Task: Create a due date automation trigger when advanced on, on the monday of the week a card is due add dates starting next week at 11:00 AM.
Action: Mouse moved to (1356, 106)
Screenshot: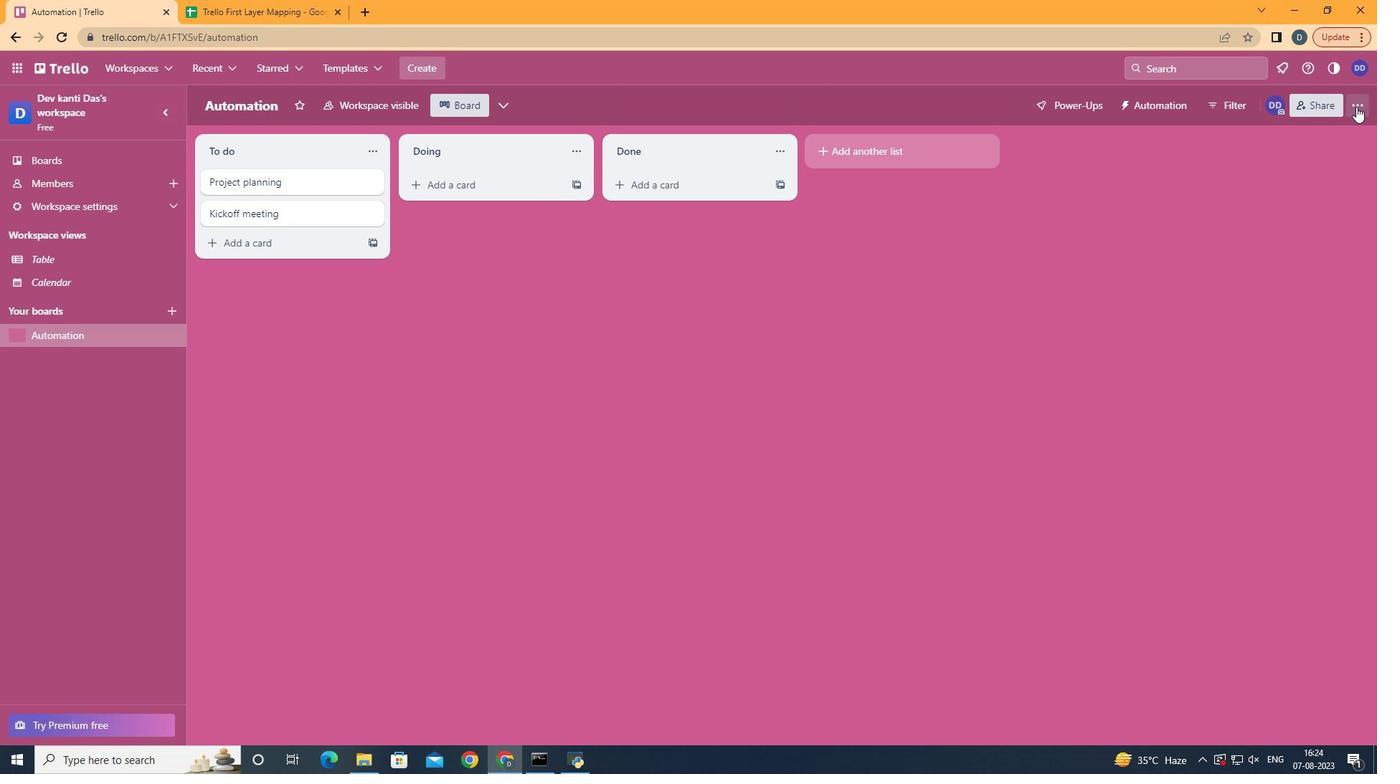 
Action: Mouse pressed left at (1356, 106)
Screenshot: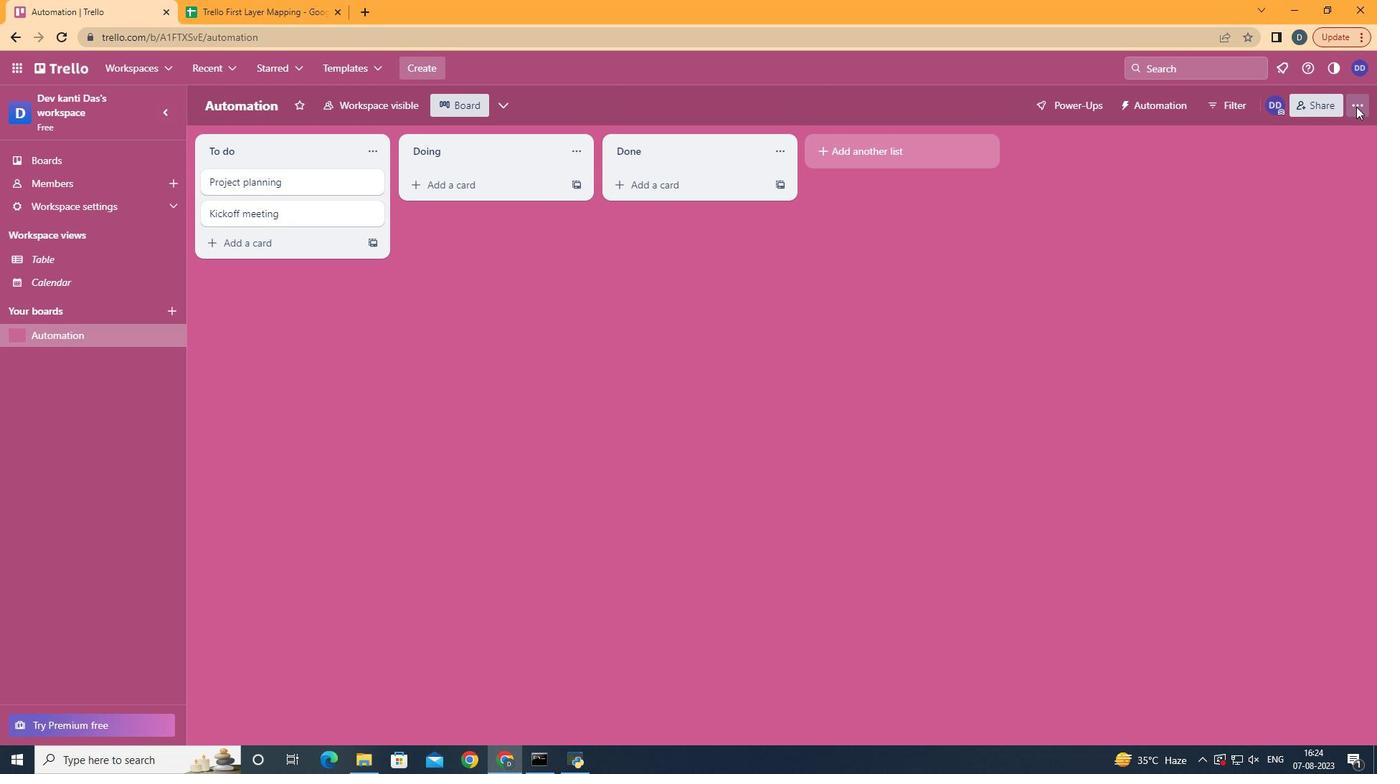 
Action: Mouse moved to (1272, 294)
Screenshot: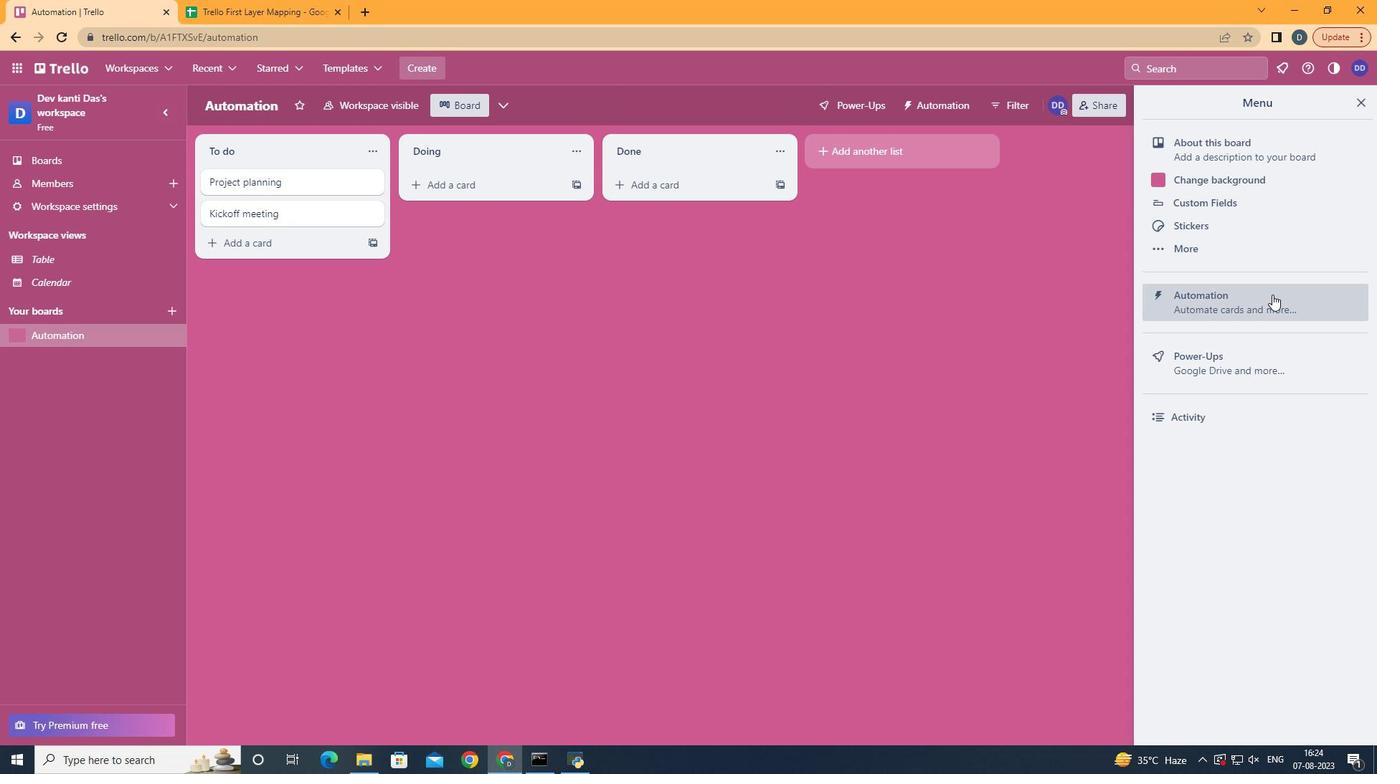 
Action: Mouse pressed left at (1272, 294)
Screenshot: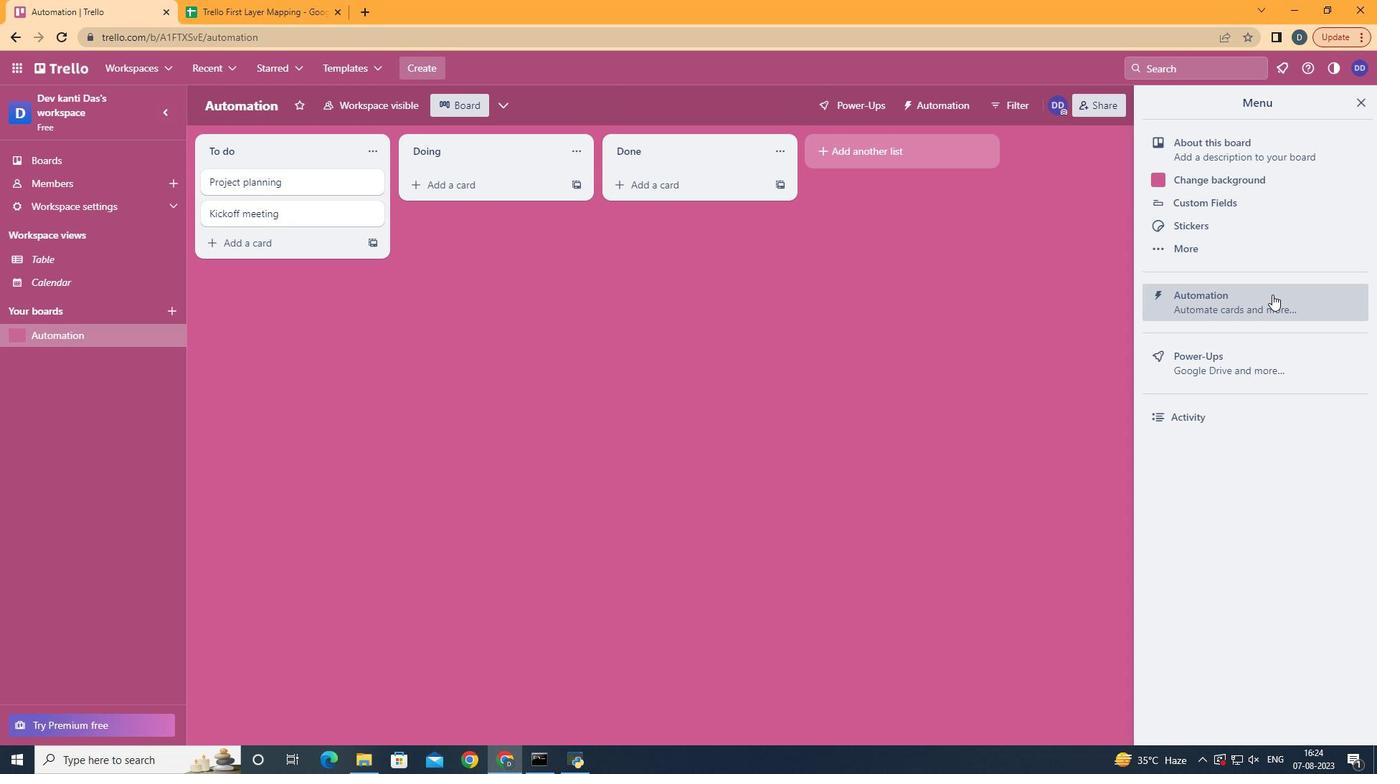 
Action: Mouse moved to (298, 289)
Screenshot: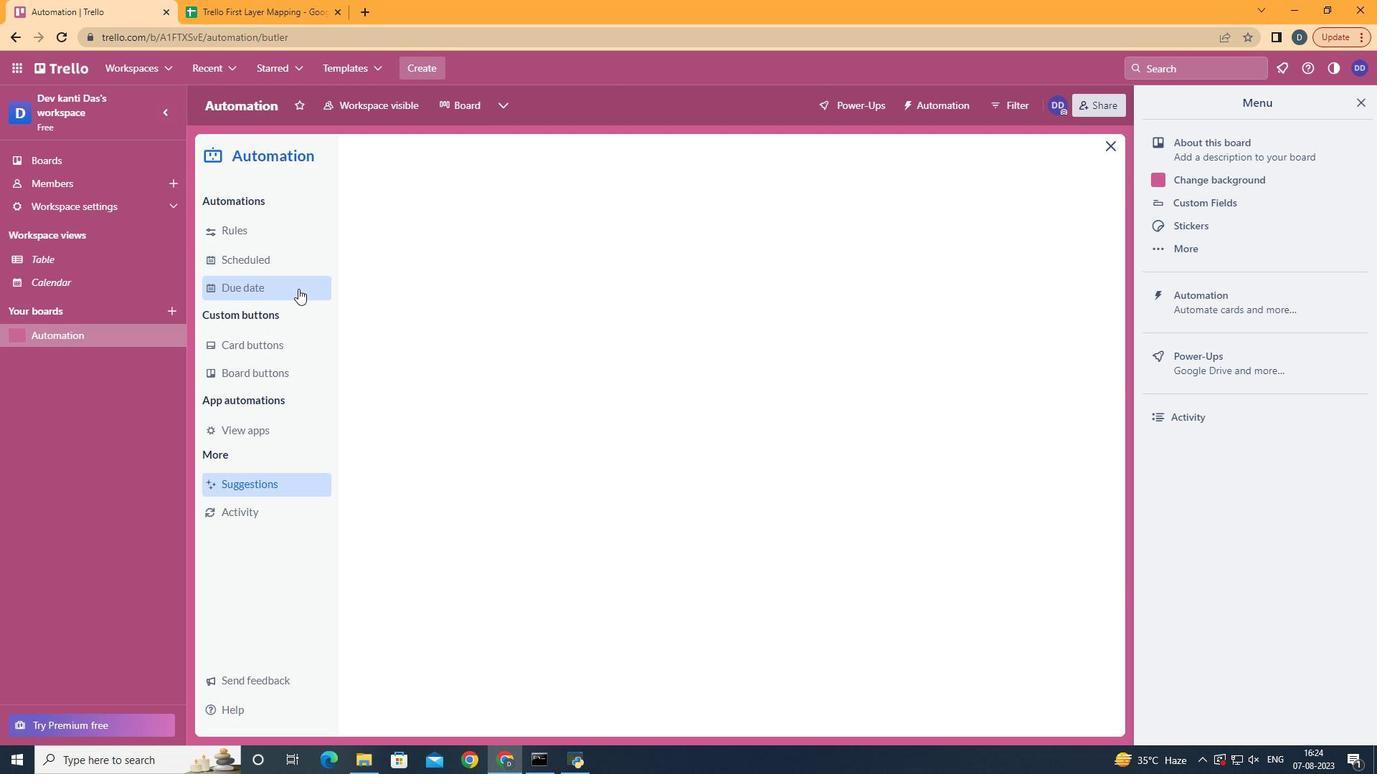 
Action: Mouse pressed left at (298, 289)
Screenshot: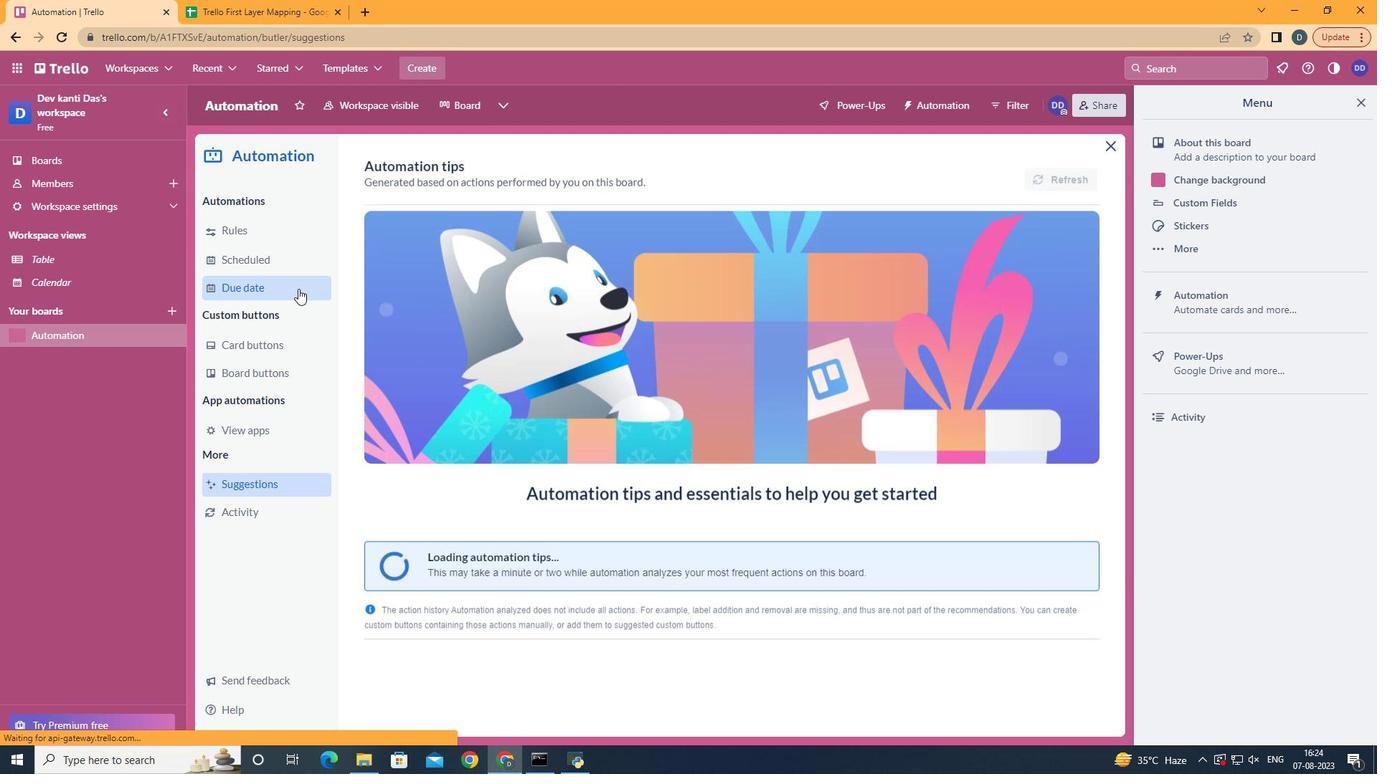 
Action: Mouse moved to (1010, 172)
Screenshot: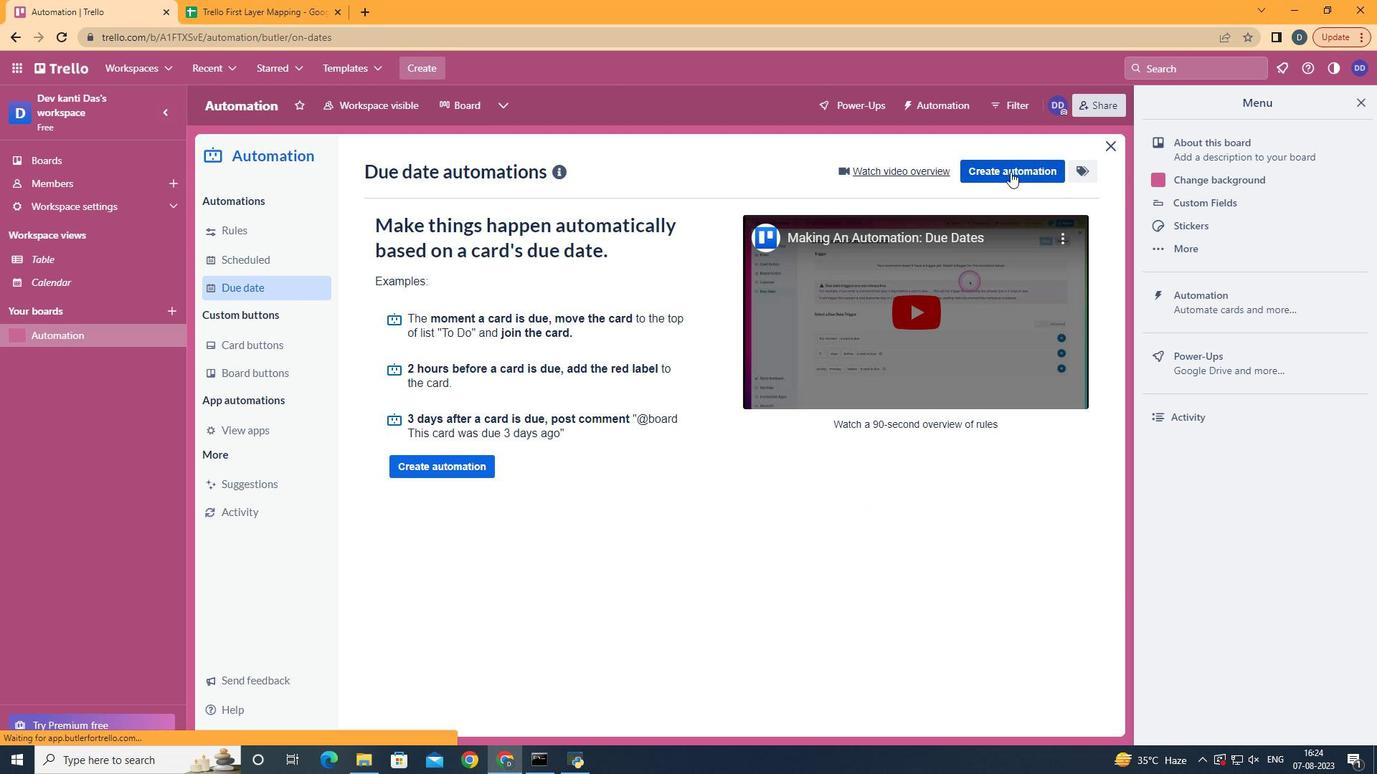
Action: Mouse pressed left at (1010, 172)
Screenshot: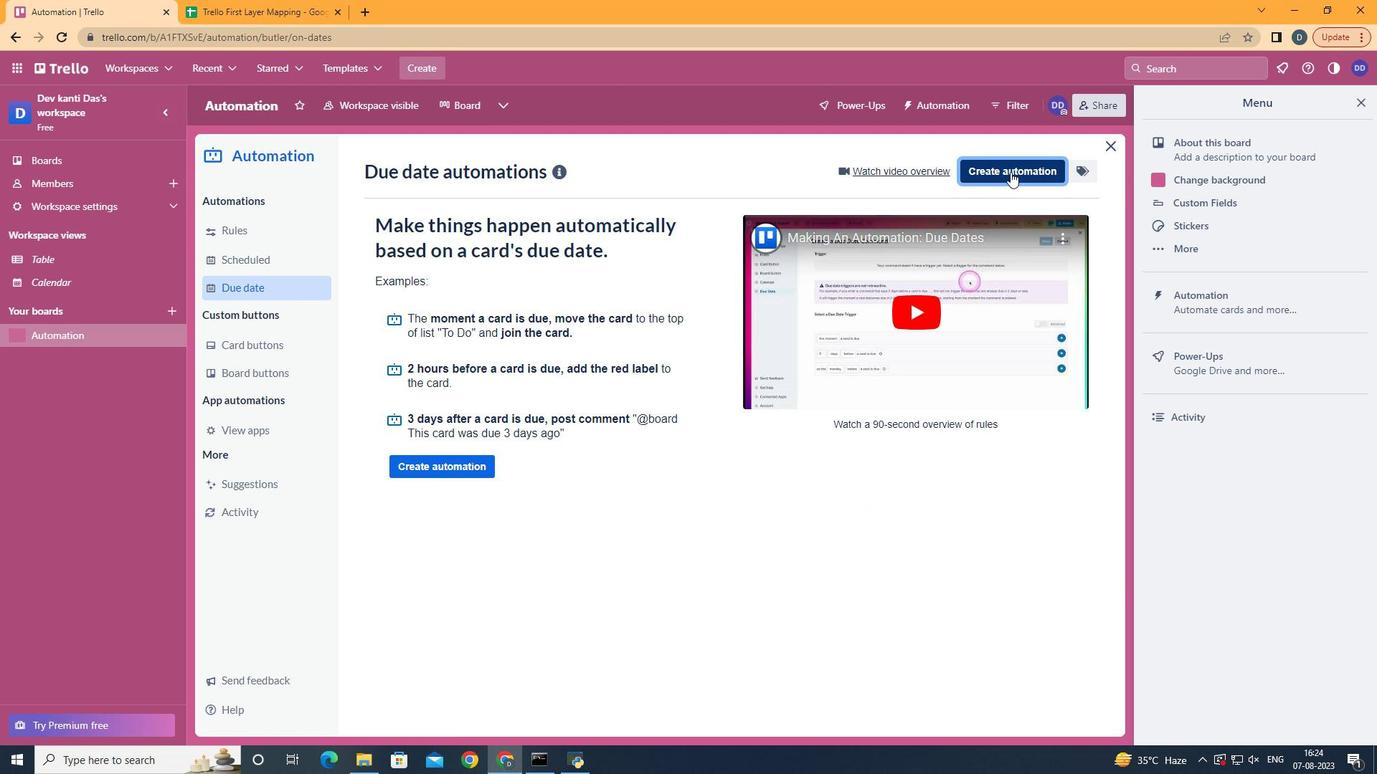 
Action: Mouse moved to (771, 317)
Screenshot: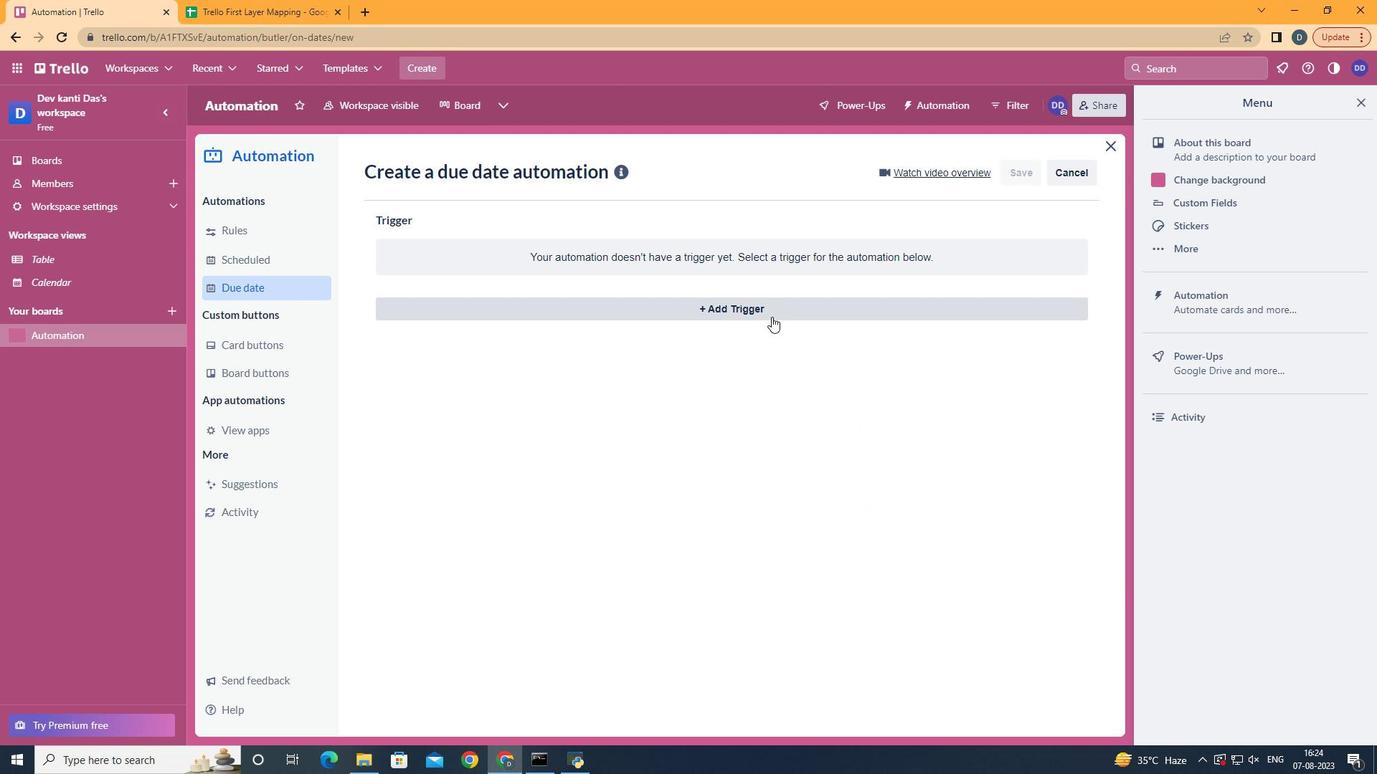 
Action: Mouse pressed left at (771, 317)
Screenshot: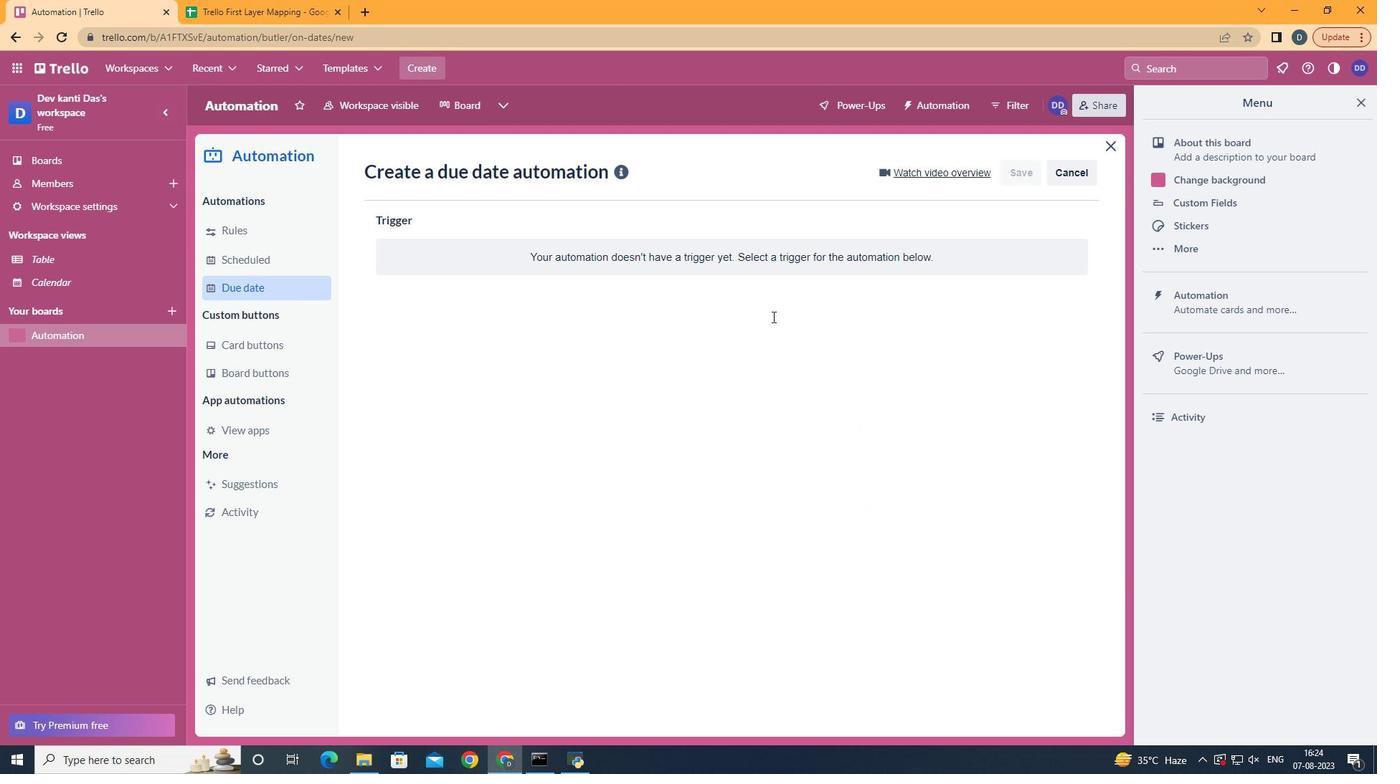 
Action: Mouse moved to (490, 369)
Screenshot: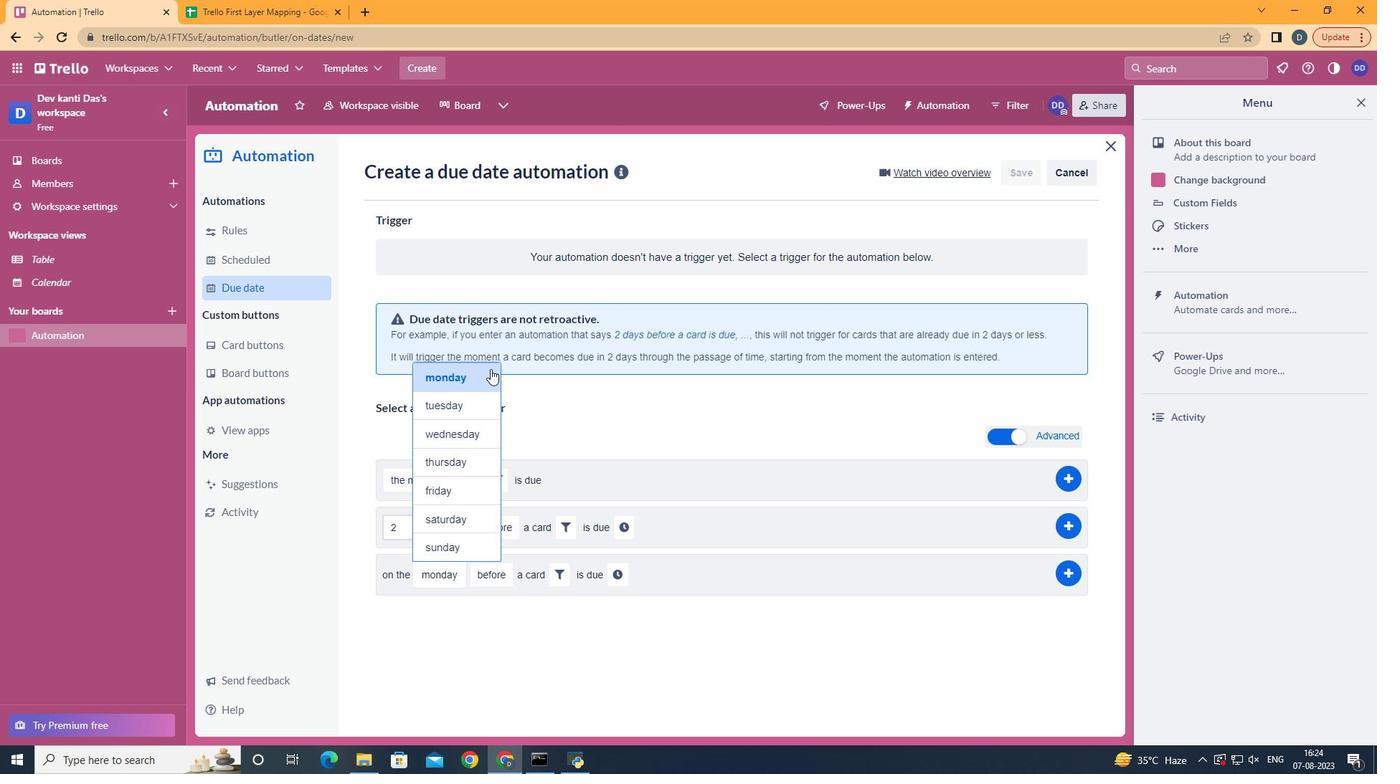 
Action: Mouse pressed left at (490, 369)
Screenshot: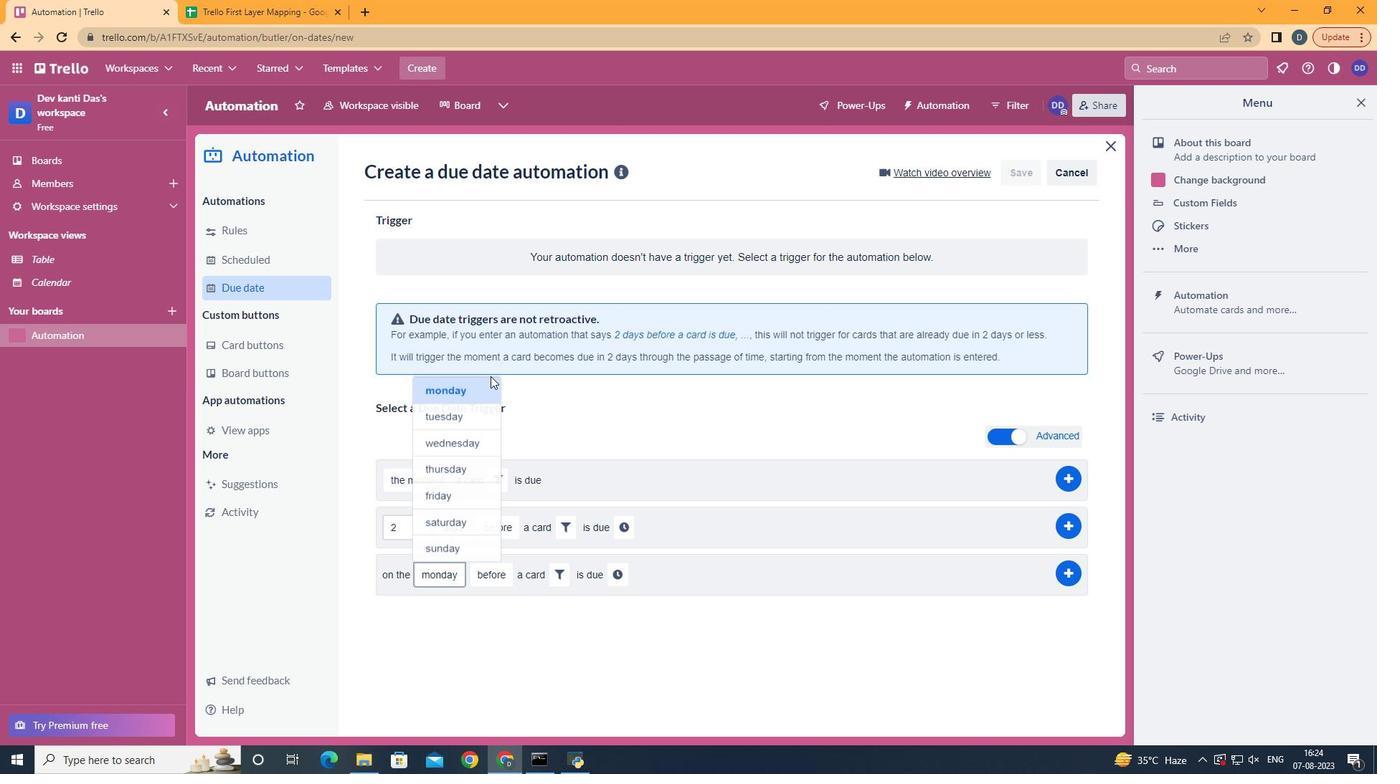 
Action: Mouse moved to (513, 659)
Screenshot: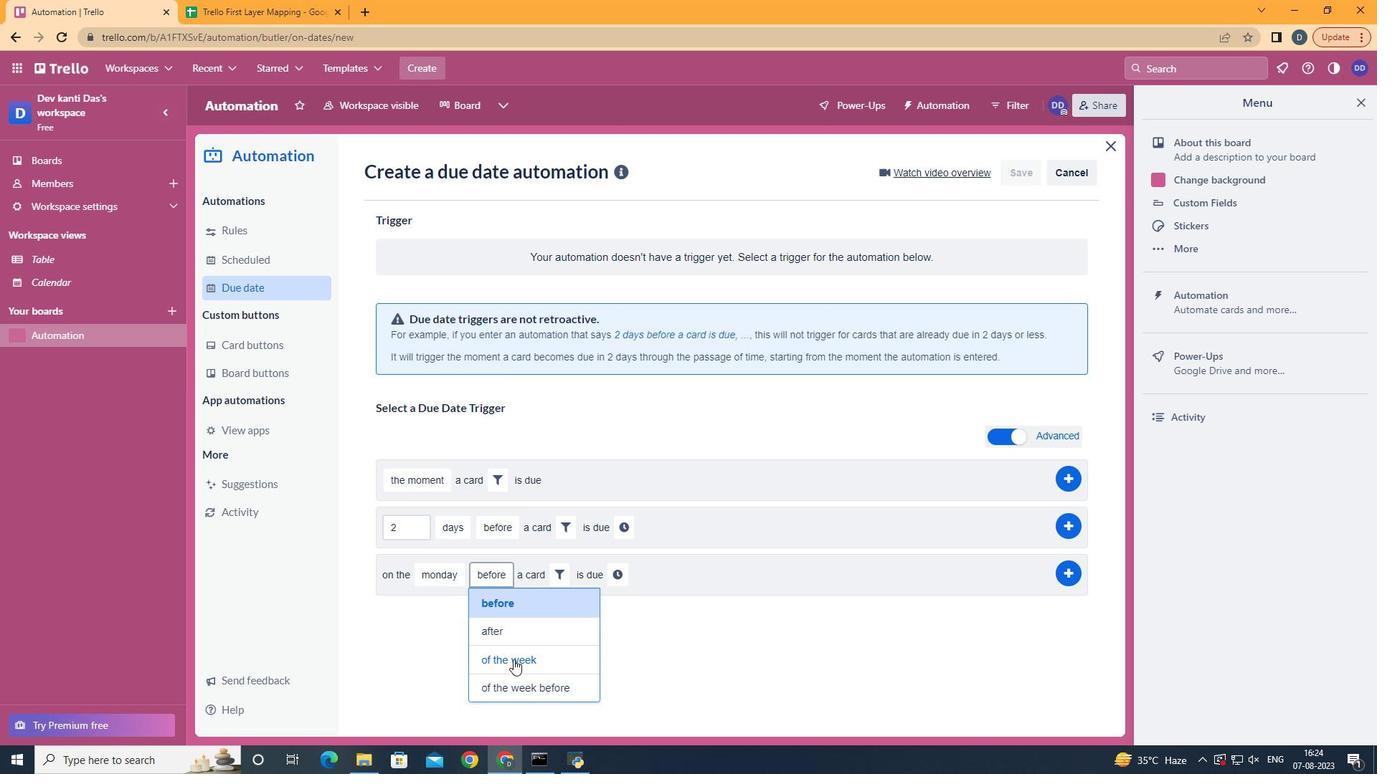 
Action: Mouse pressed left at (513, 659)
Screenshot: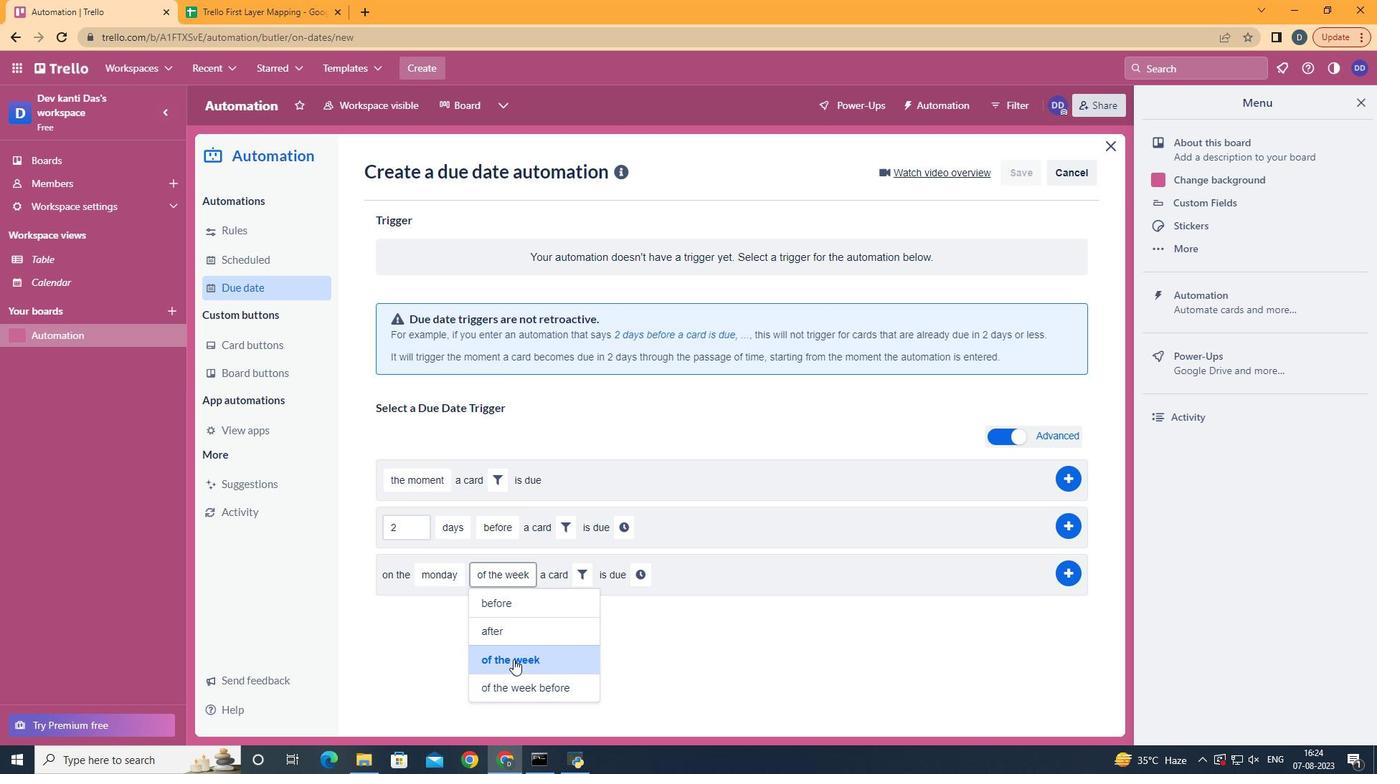 
Action: Mouse moved to (575, 568)
Screenshot: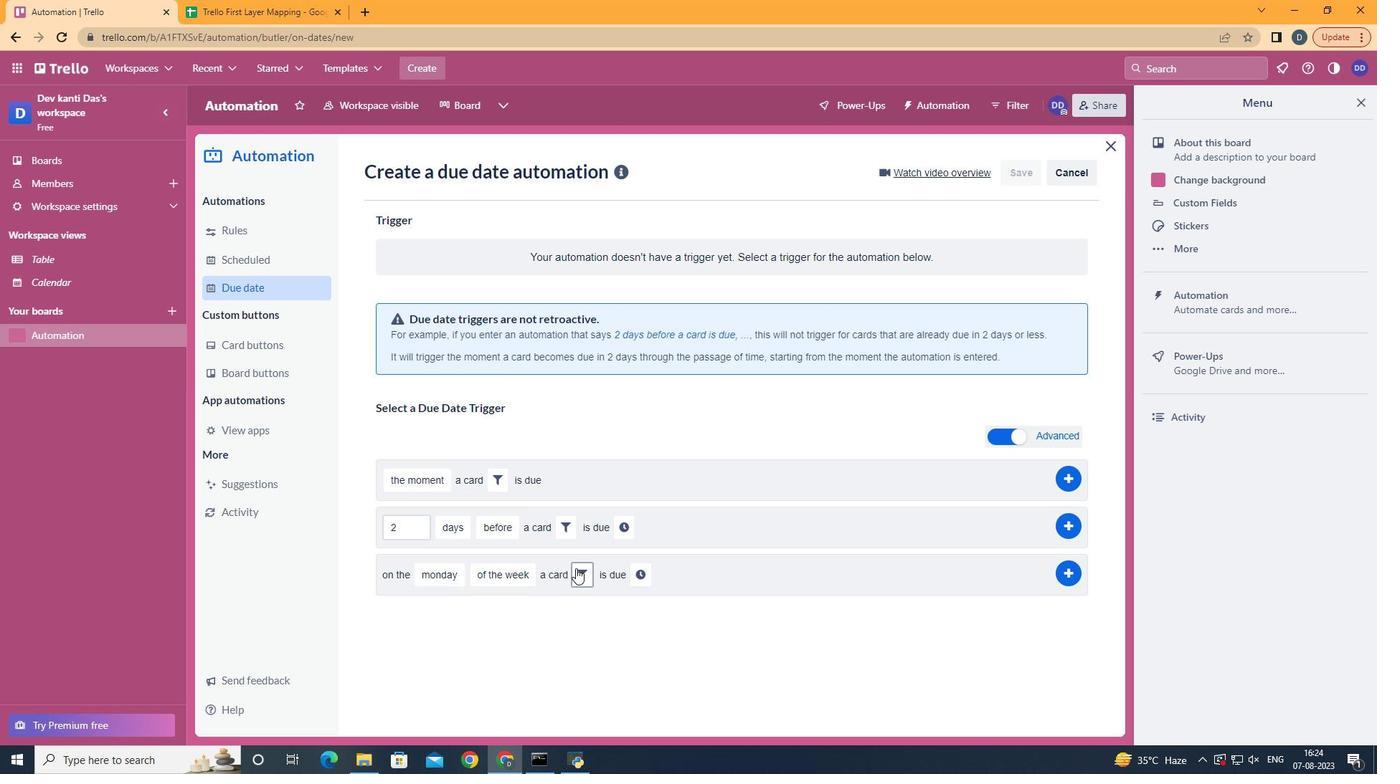 
Action: Mouse pressed left at (575, 568)
Screenshot: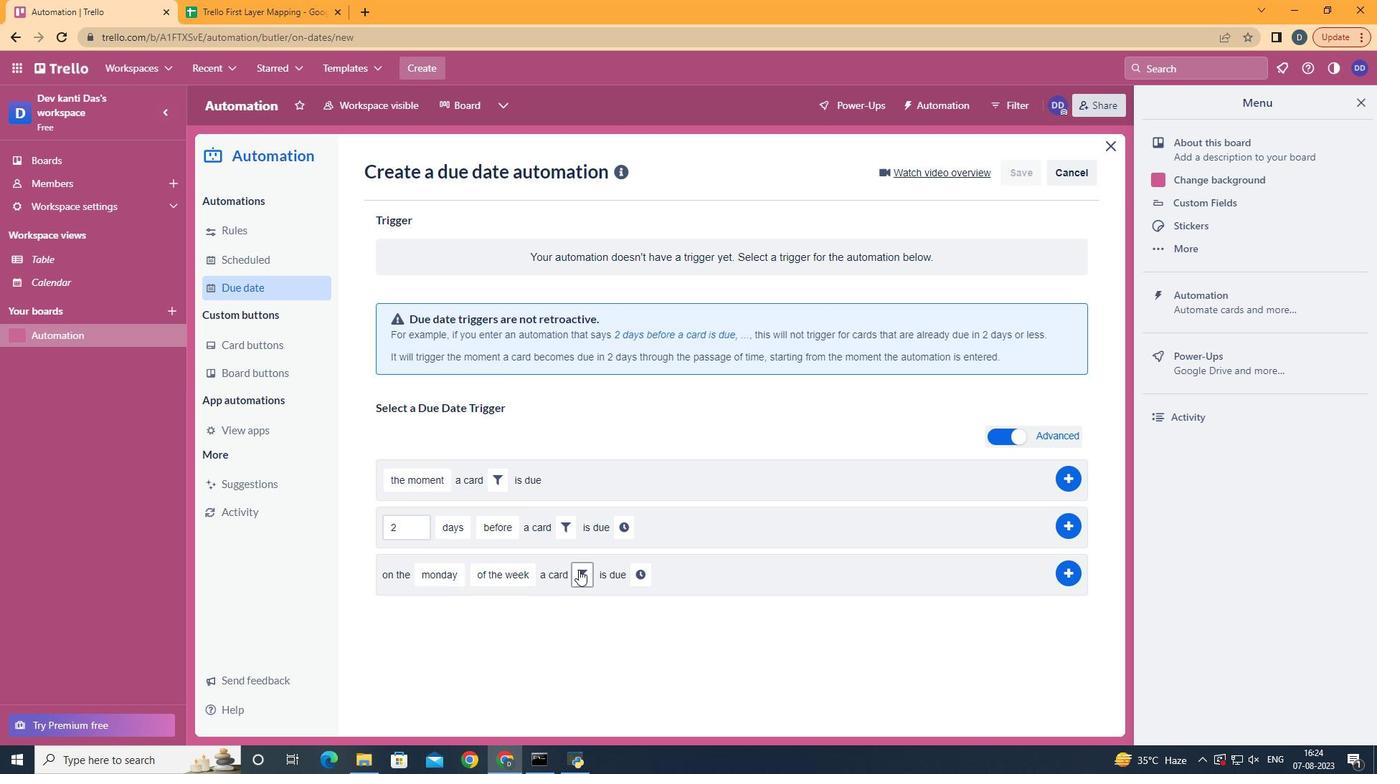 
Action: Mouse moved to (659, 621)
Screenshot: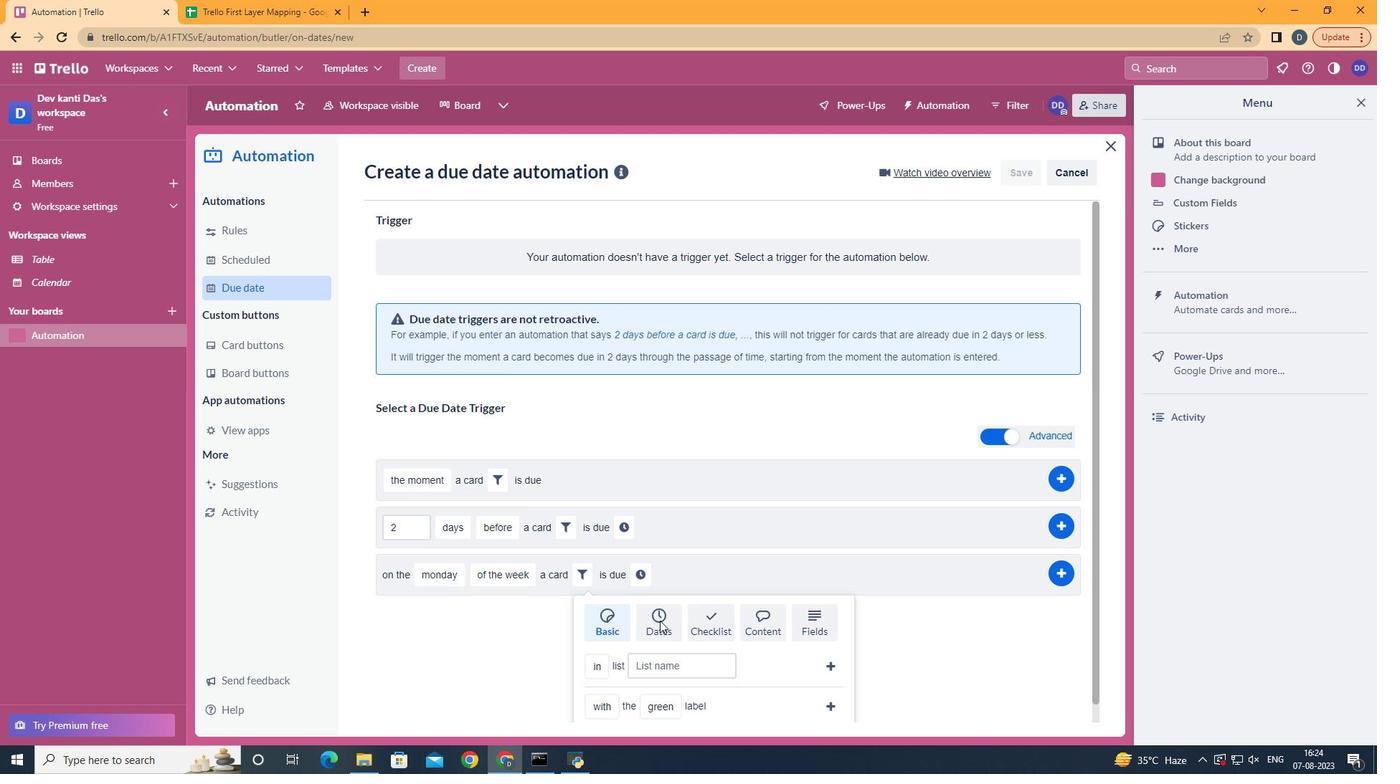 
Action: Mouse pressed left at (659, 621)
Screenshot: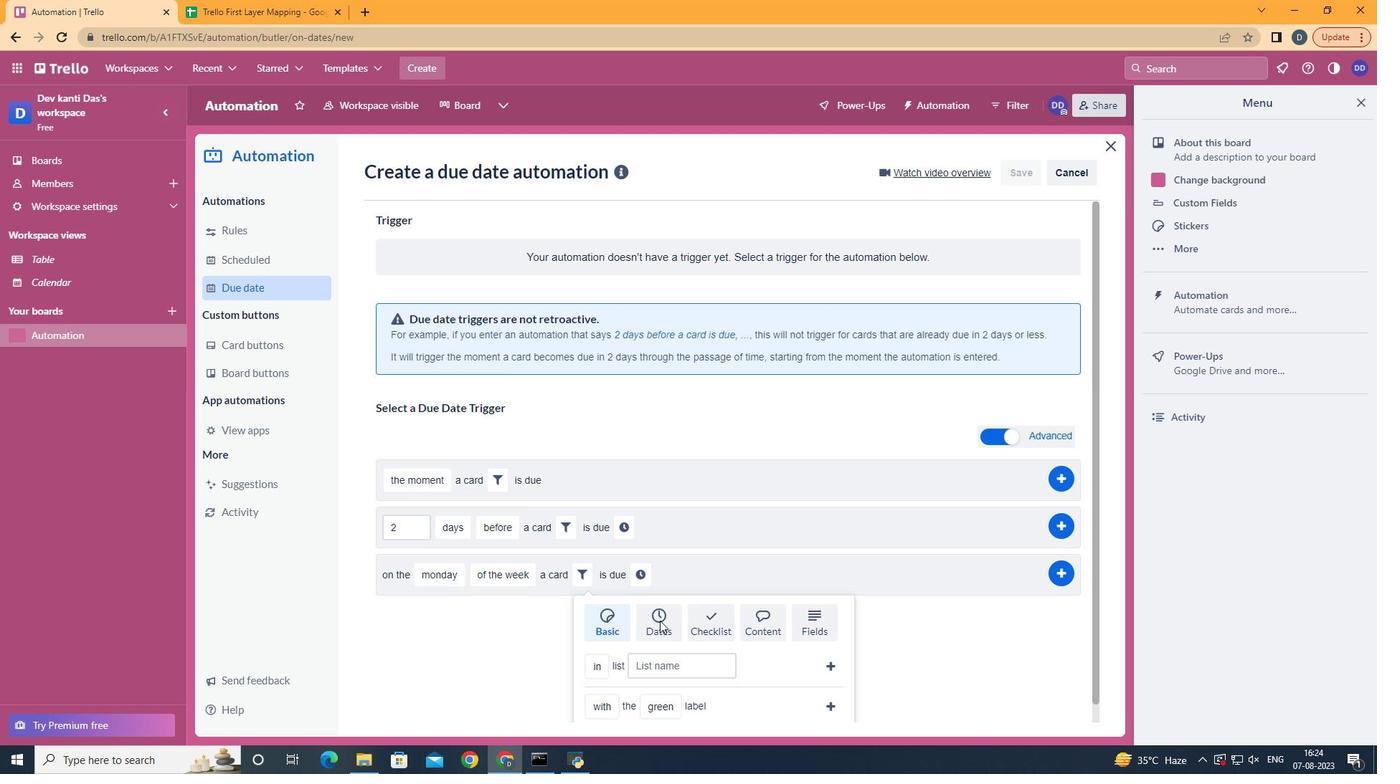 
Action: Mouse scrolled (659, 620) with delta (0, 0)
Screenshot: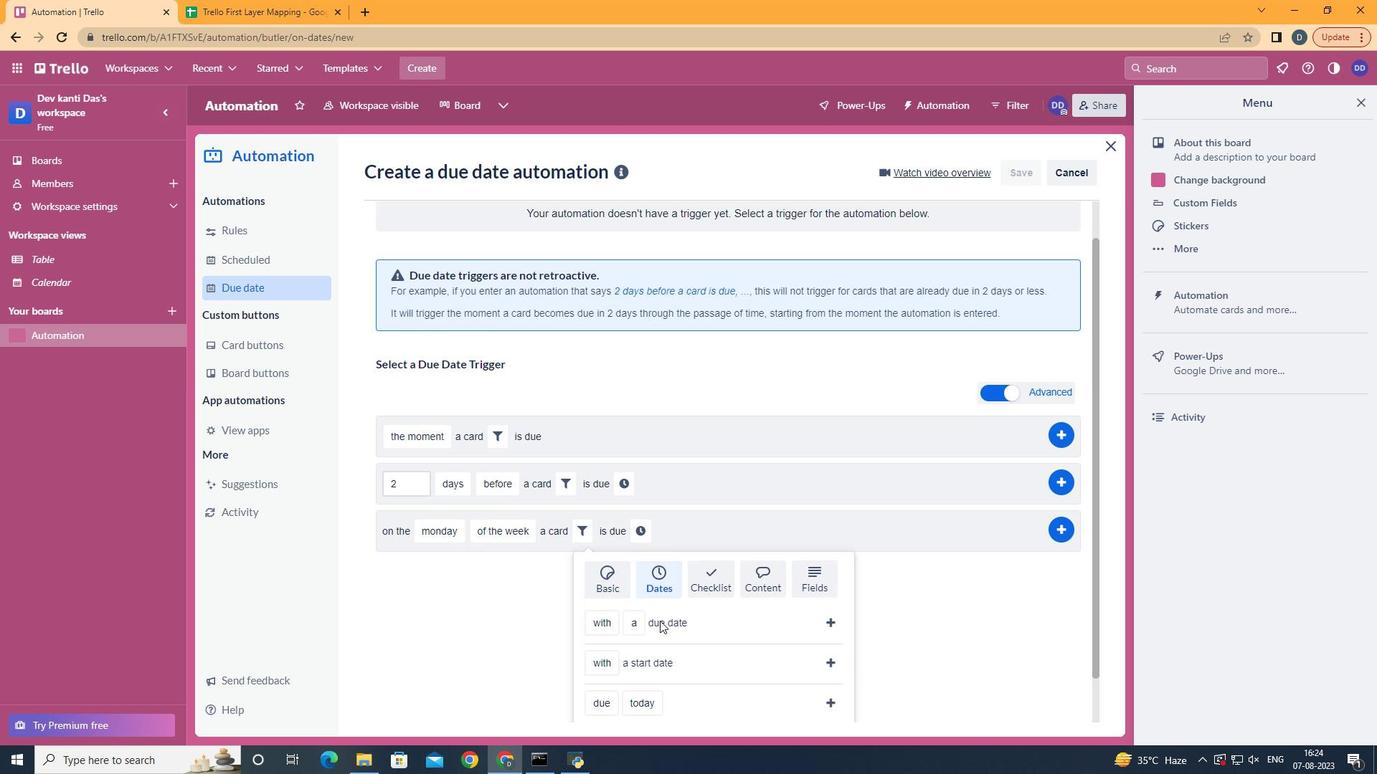 
Action: Mouse scrolled (659, 620) with delta (0, 0)
Screenshot: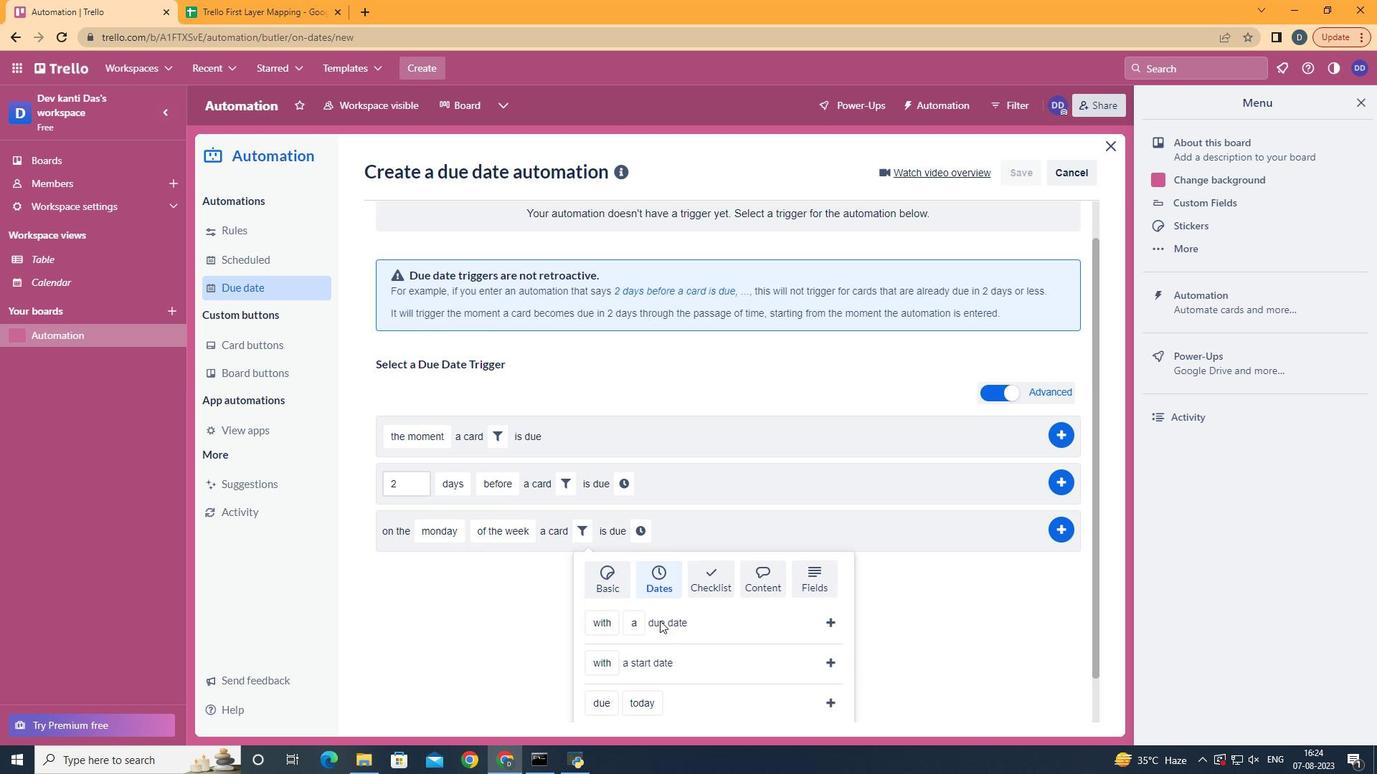 
Action: Mouse scrolled (659, 620) with delta (0, 0)
Screenshot: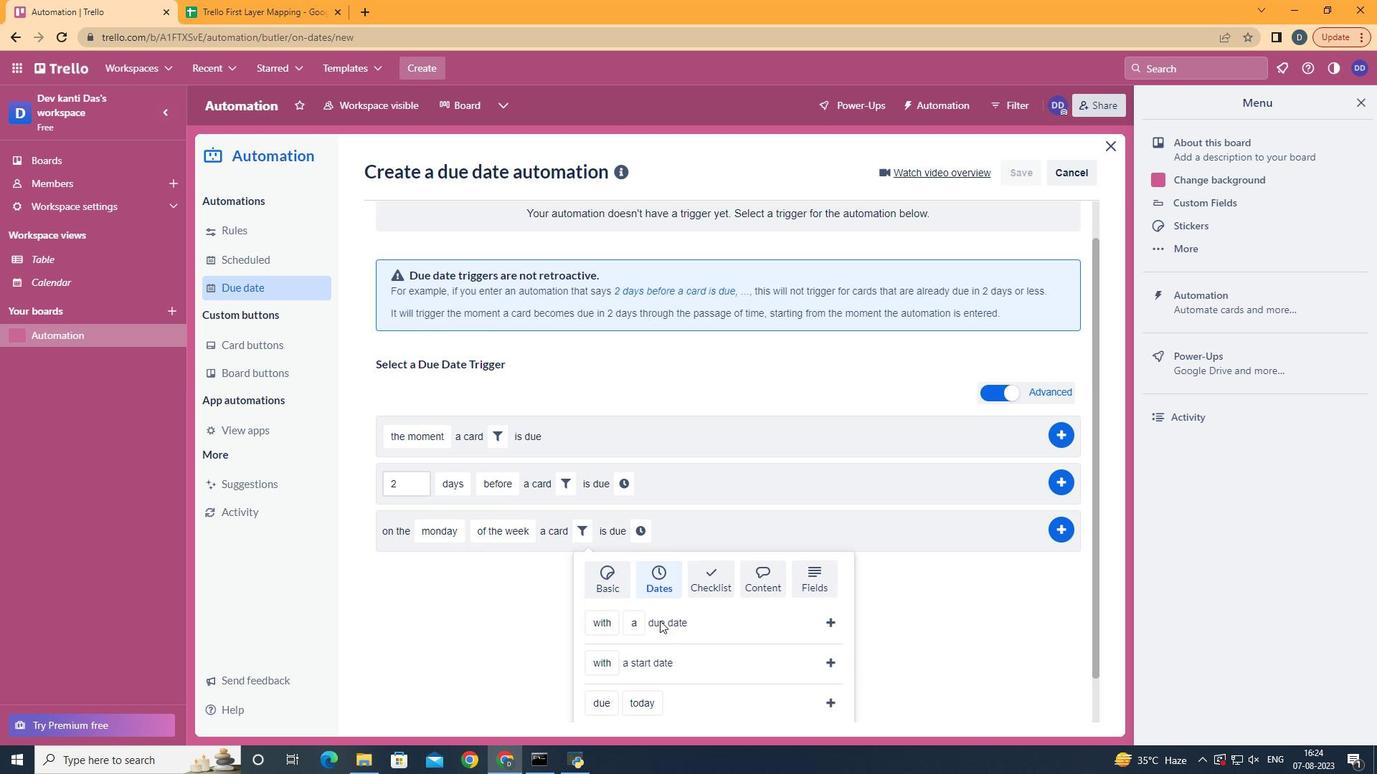 
Action: Mouse scrolled (659, 620) with delta (0, 0)
Screenshot: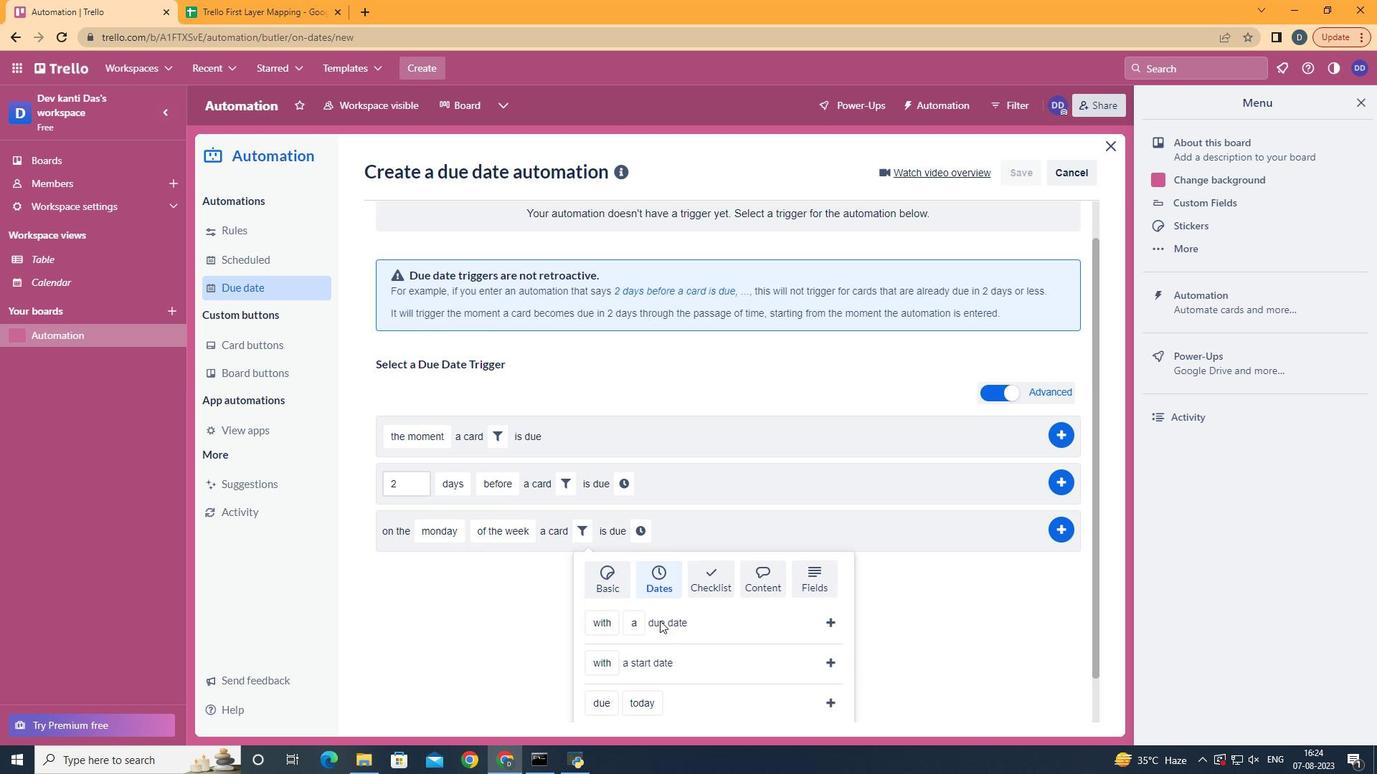 
Action: Mouse scrolled (659, 620) with delta (0, 0)
Screenshot: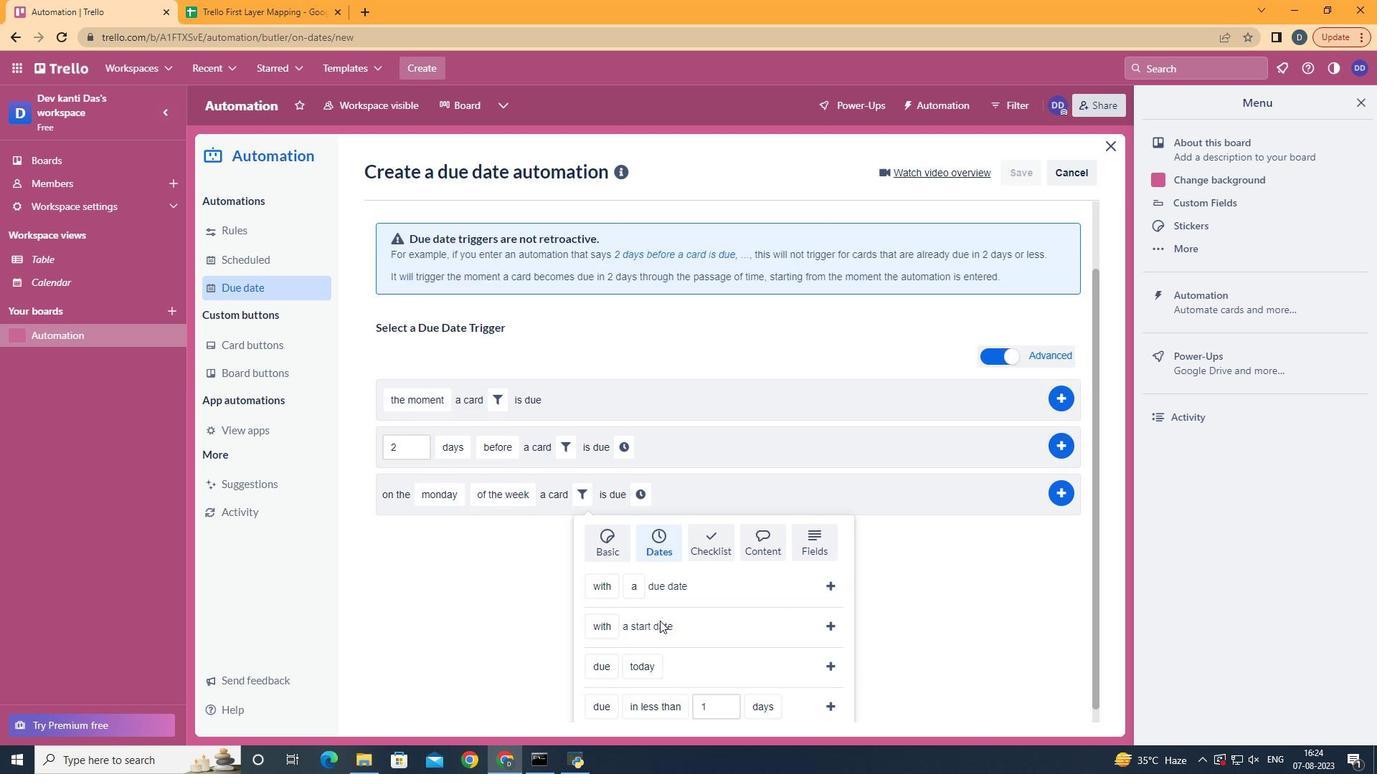 
Action: Mouse moved to (634, 592)
Screenshot: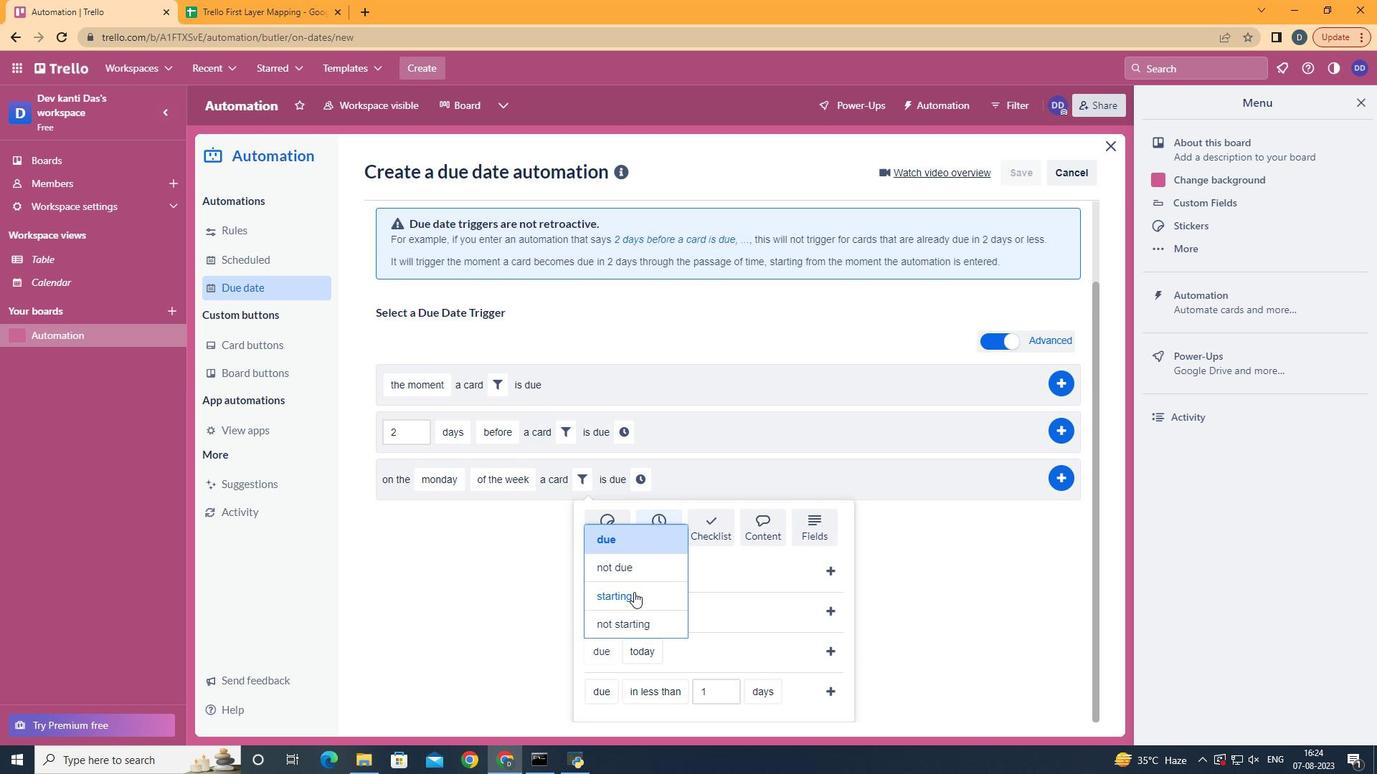 
Action: Mouse pressed left at (634, 592)
Screenshot: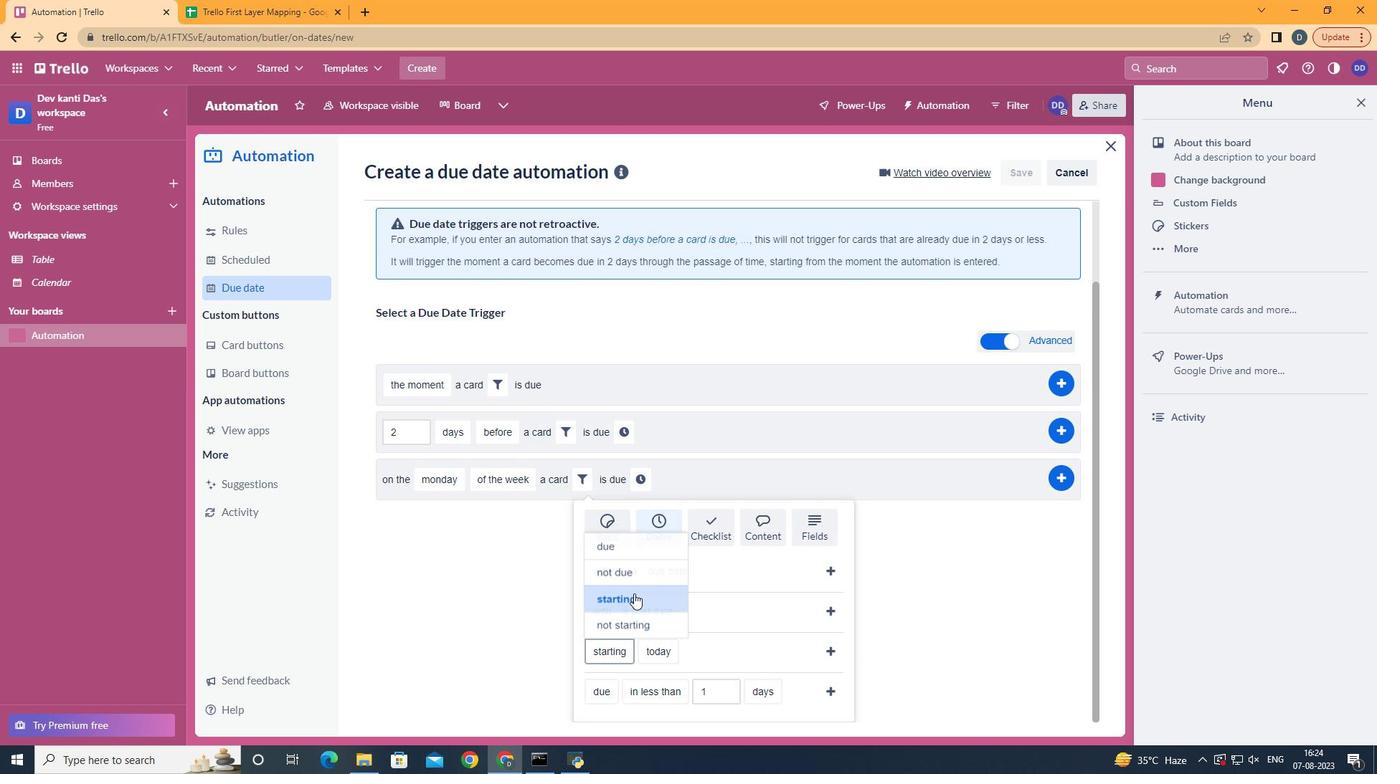 
Action: Mouse moved to (689, 568)
Screenshot: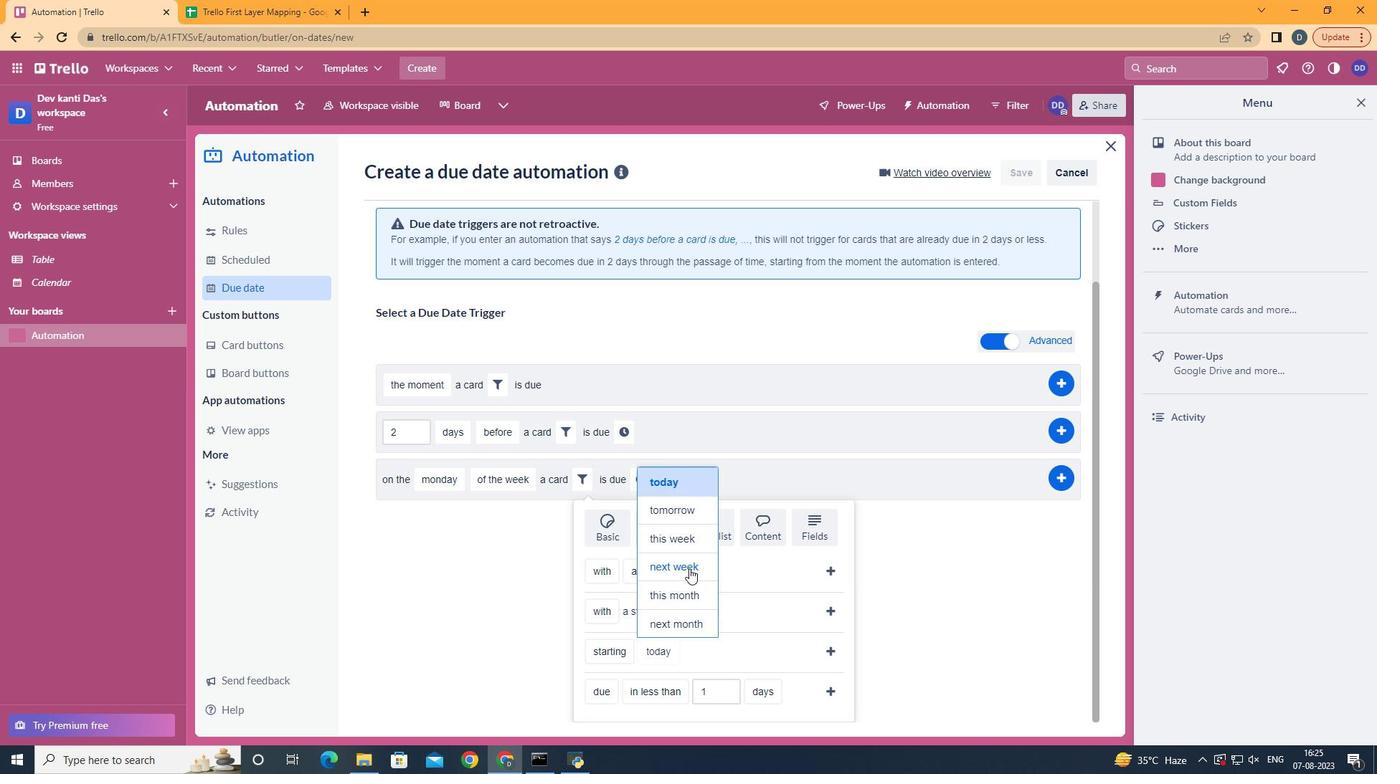 
Action: Mouse pressed left at (689, 568)
Screenshot: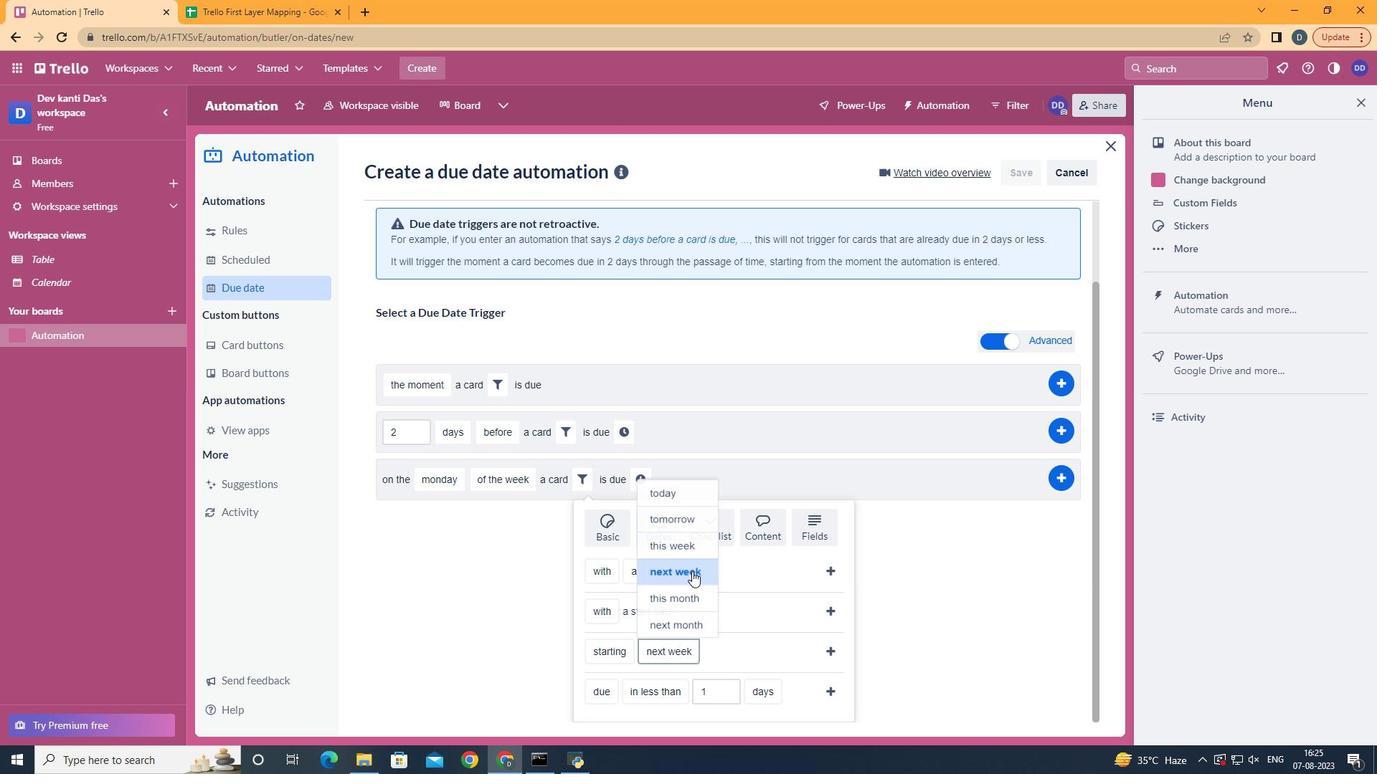 
Action: Mouse moved to (837, 649)
Screenshot: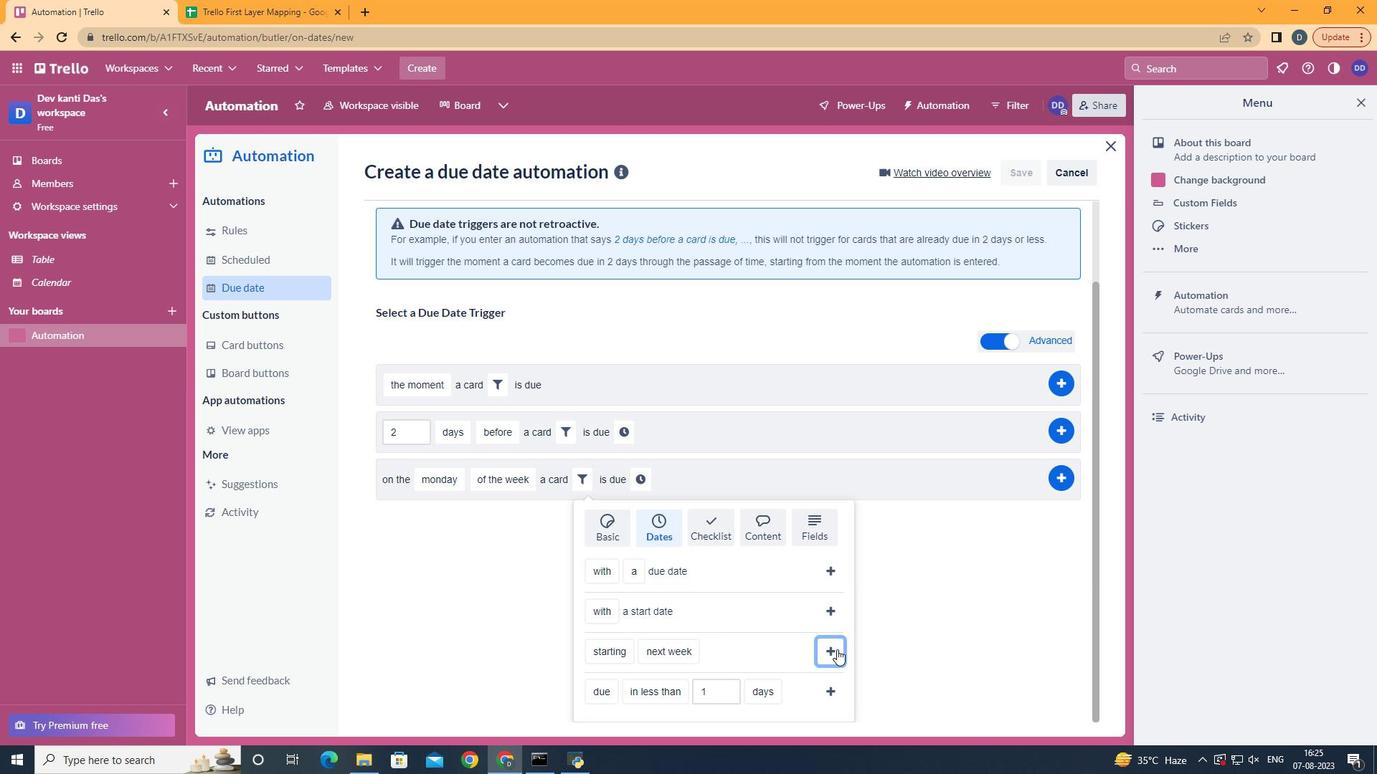 
Action: Mouse pressed left at (837, 649)
Screenshot: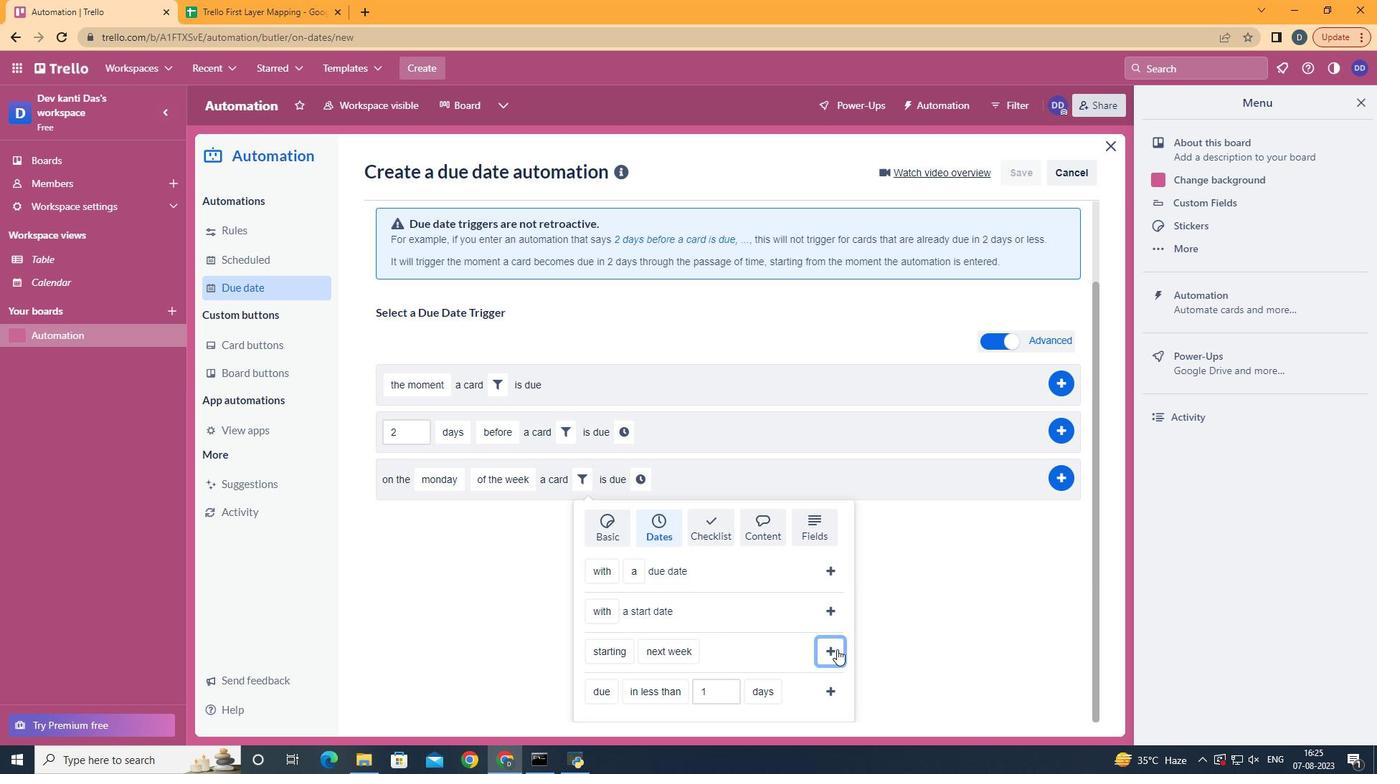 
Action: Mouse moved to (756, 574)
Screenshot: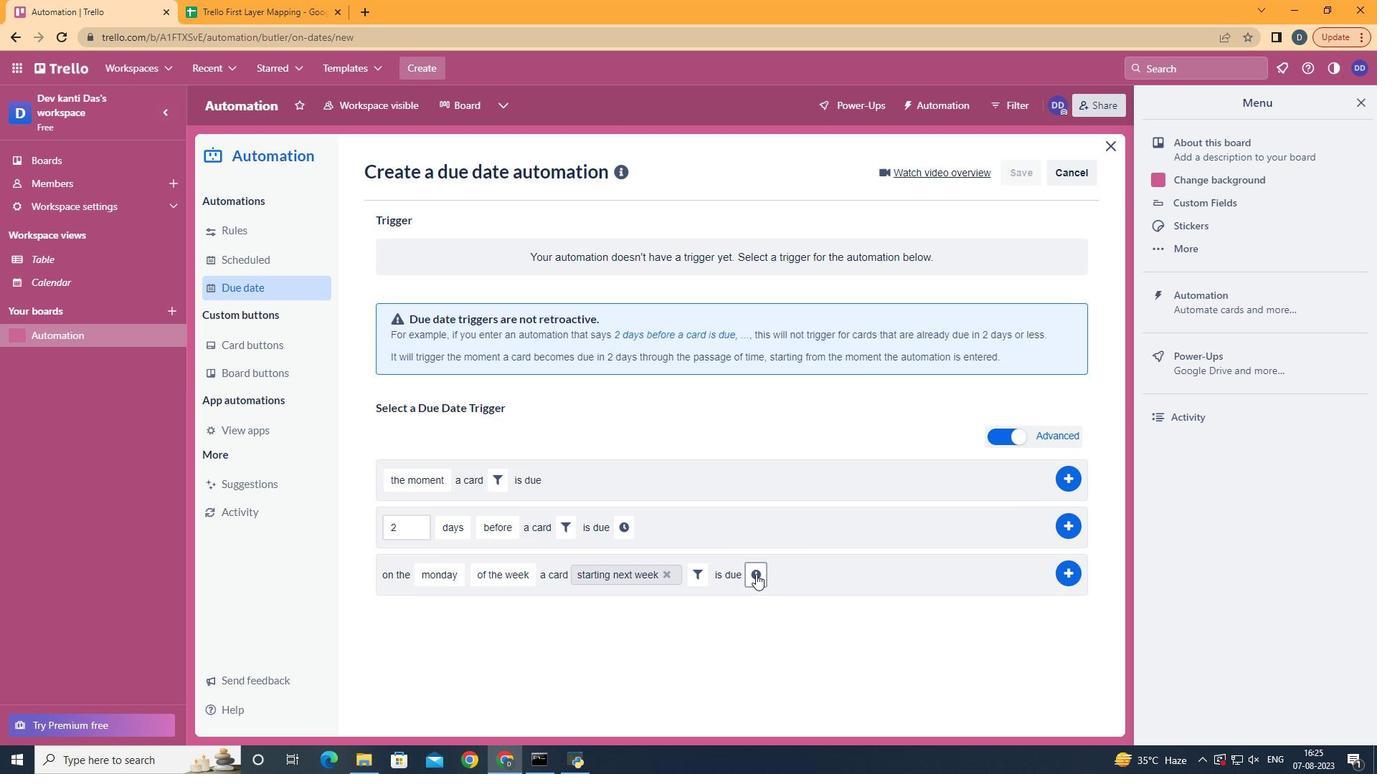 
Action: Mouse pressed left at (756, 574)
Screenshot: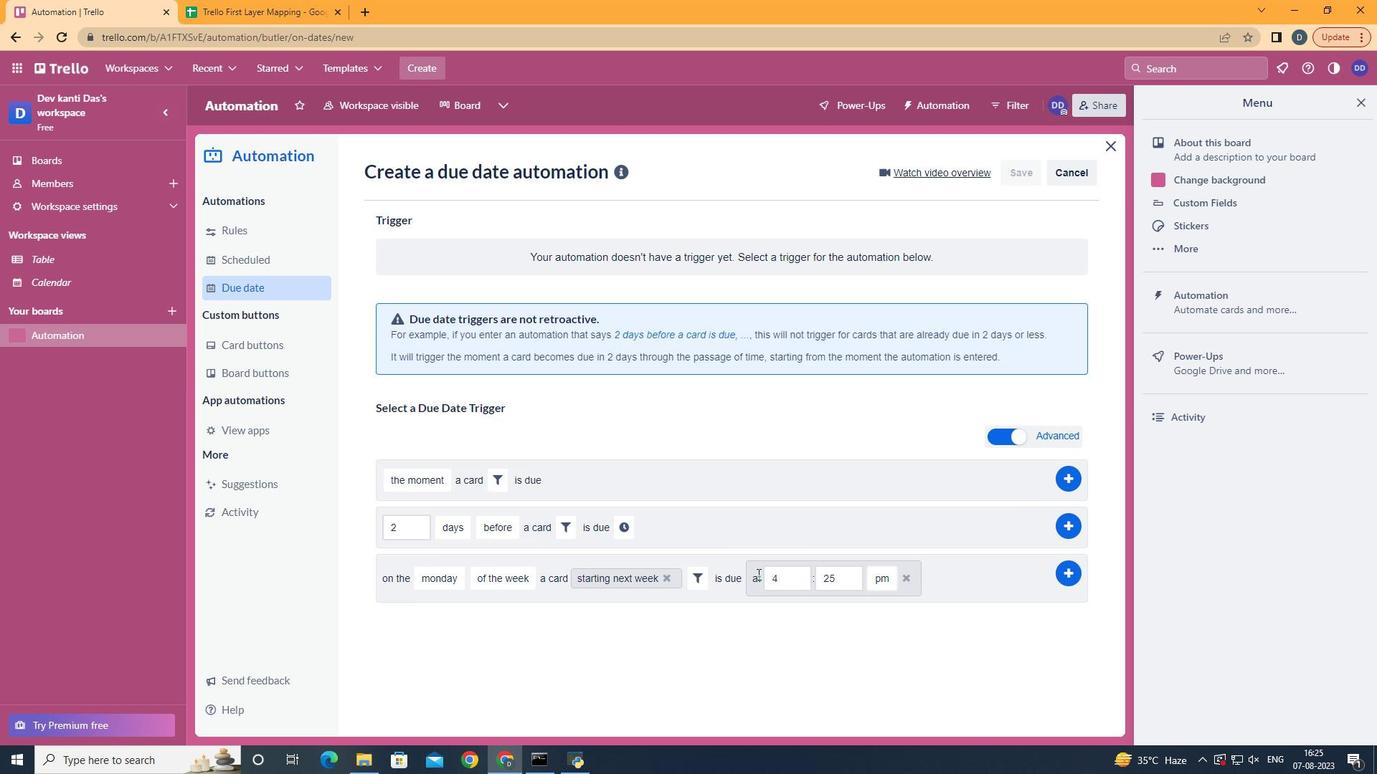 
Action: Mouse moved to (790, 583)
Screenshot: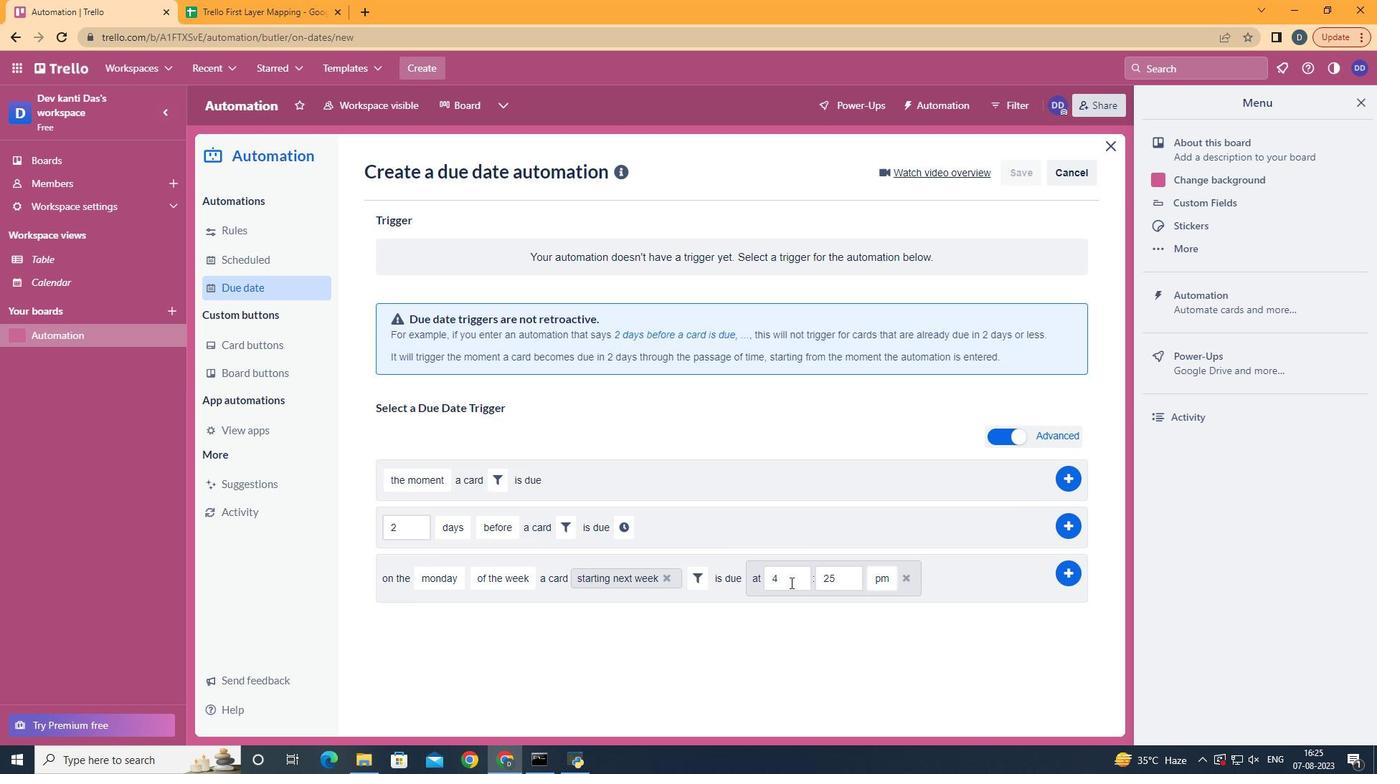 
Action: Mouse pressed left at (790, 583)
Screenshot: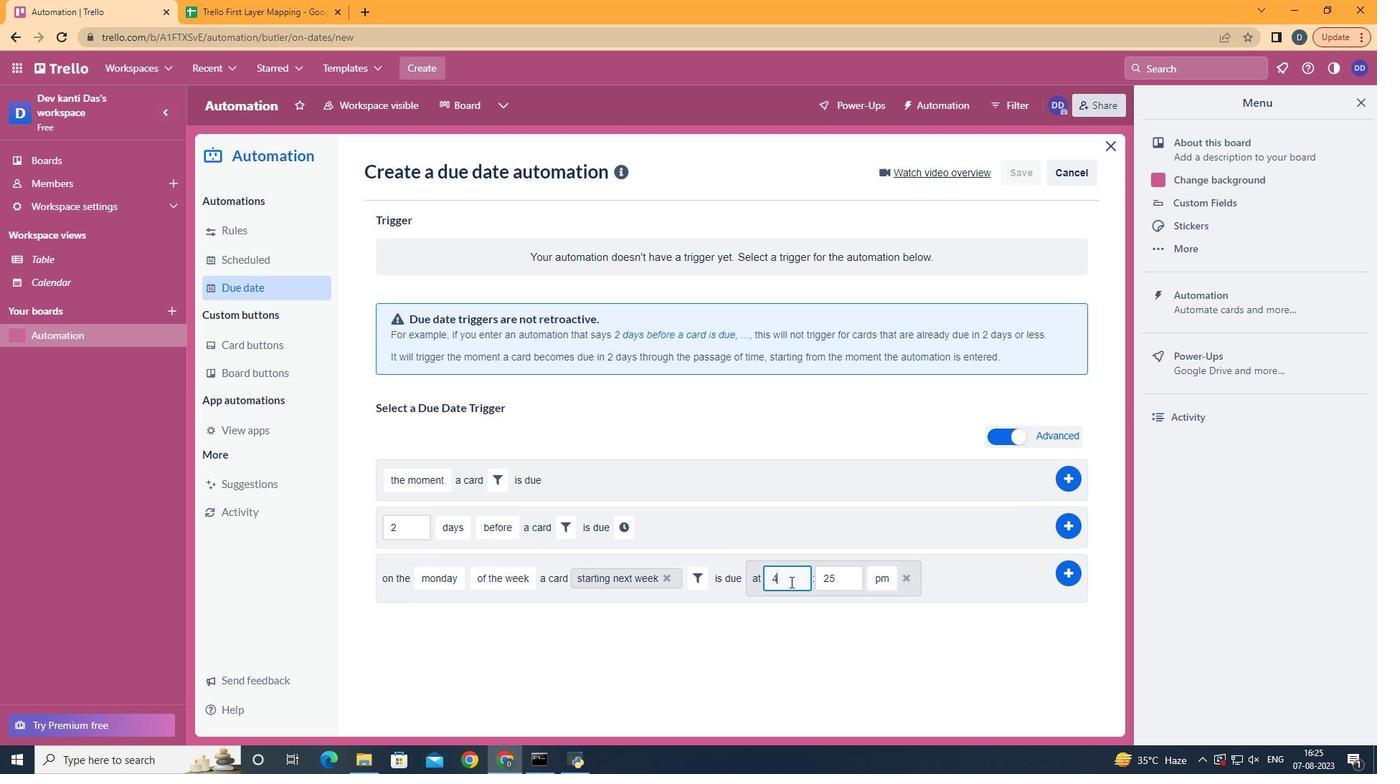 
Action: Mouse moved to (788, 583)
Screenshot: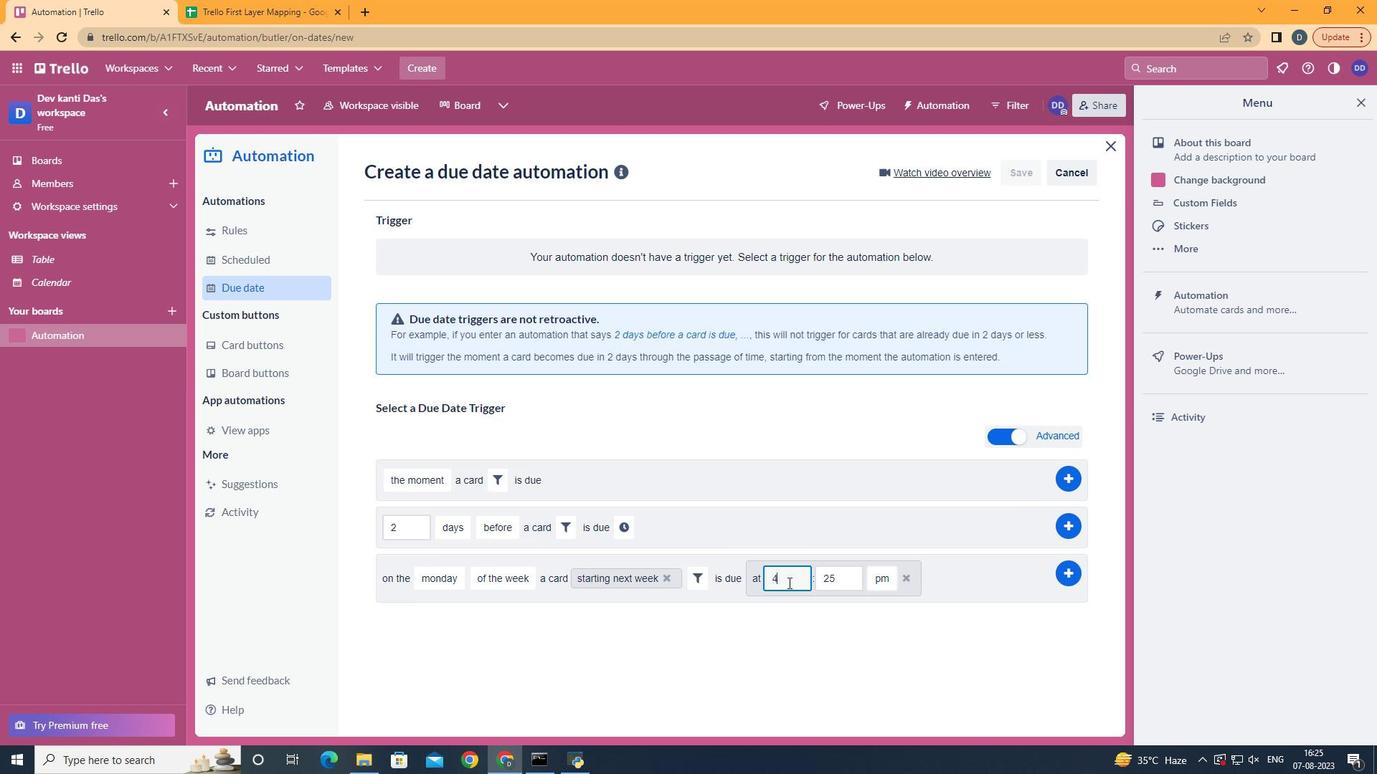
Action: Key pressed <Key.backspace>11
Screenshot: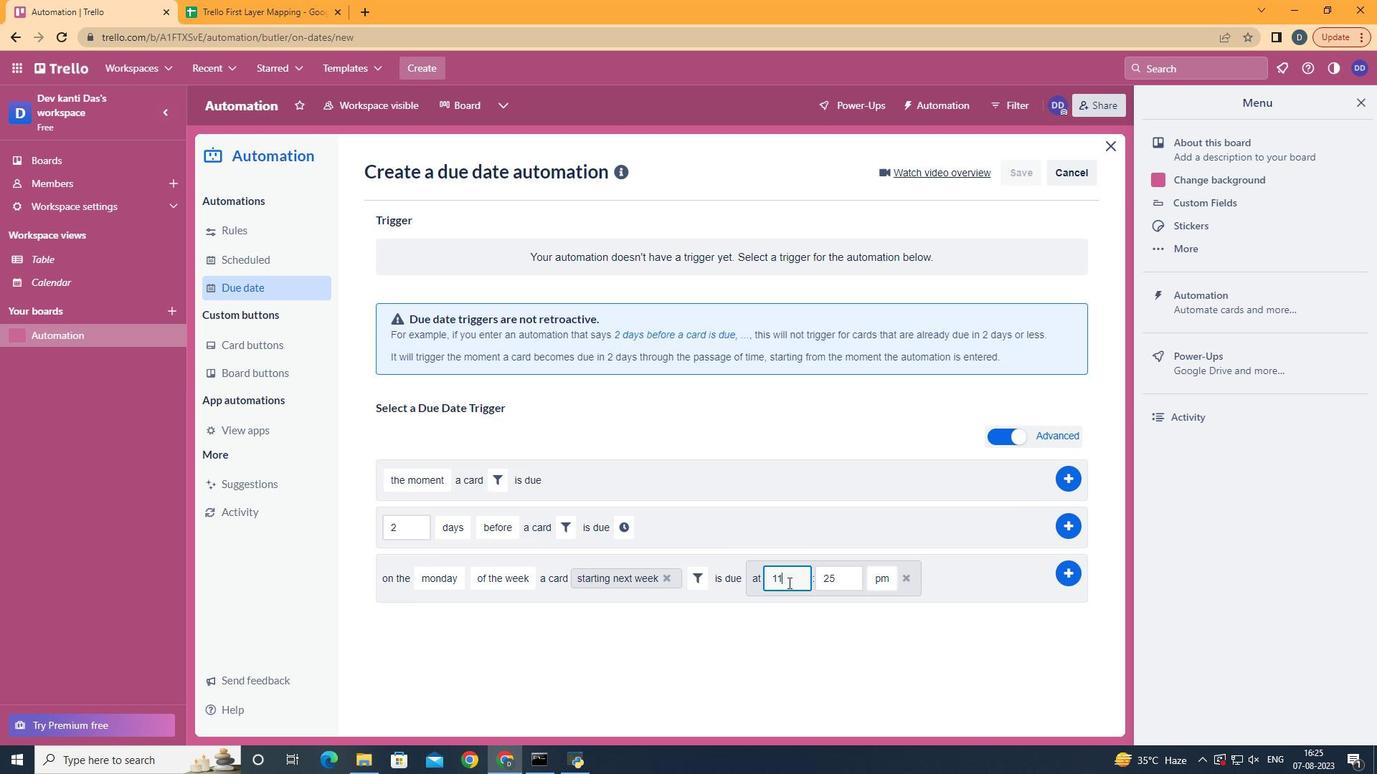 
Action: Mouse moved to (852, 577)
Screenshot: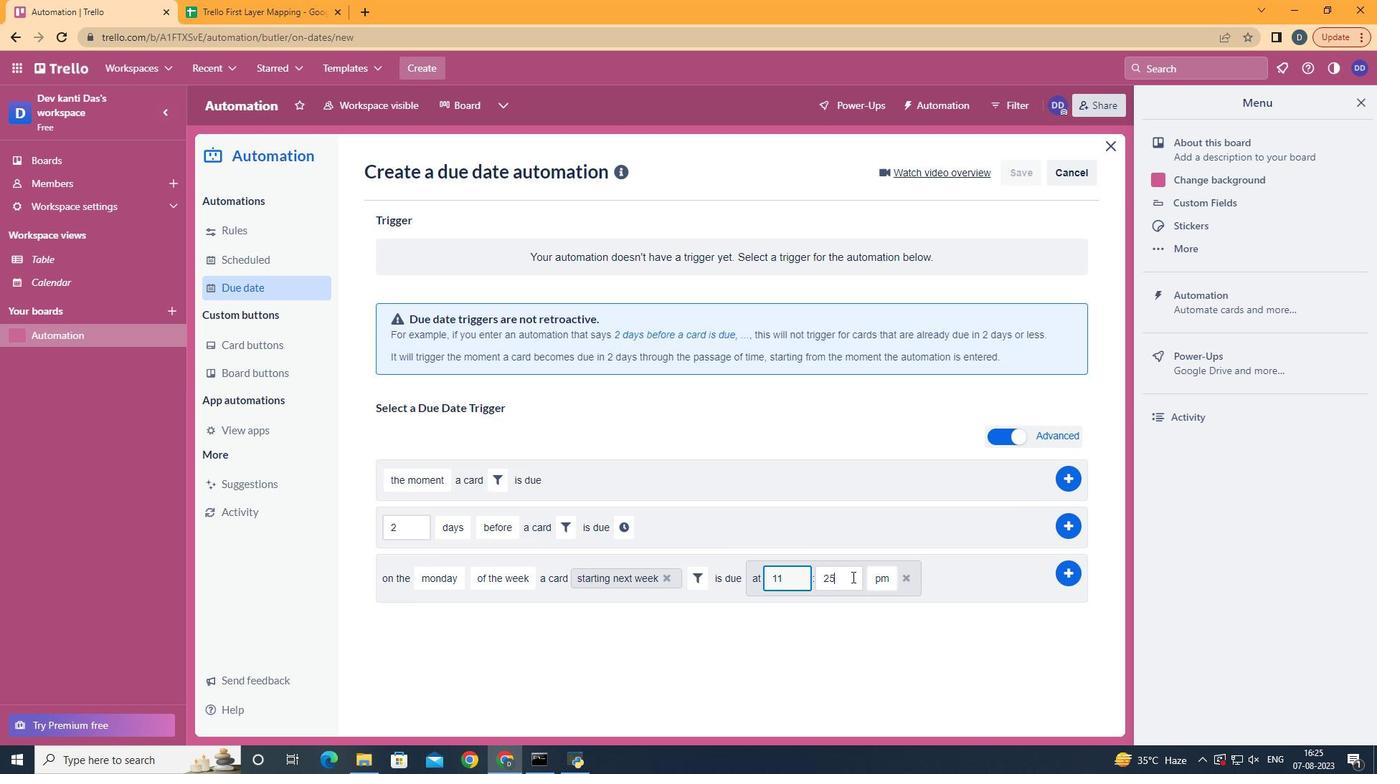 
Action: Mouse pressed left at (852, 577)
Screenshot: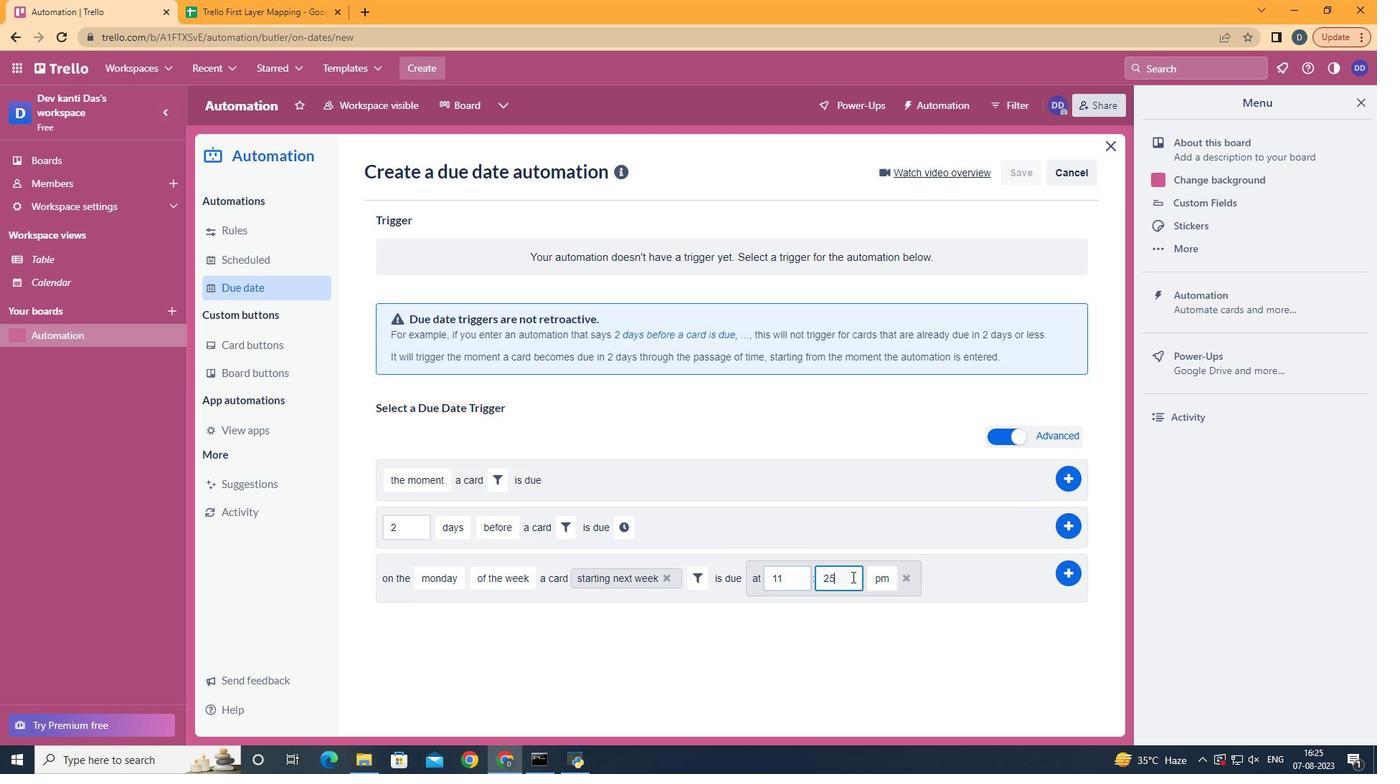 
Action: Key pressed <Key.backspace>
Screenshot: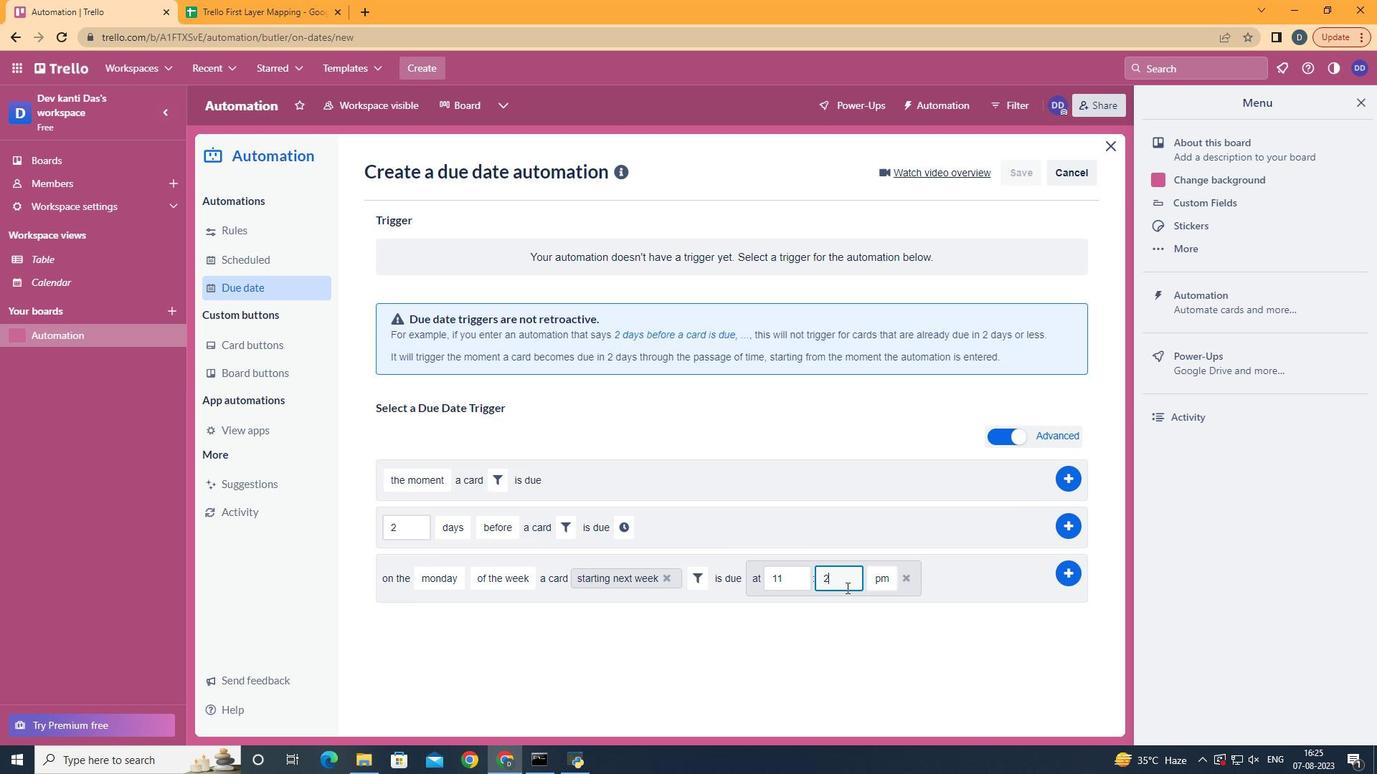 
Action: Mouse moved to (846, 588)
Screenshot: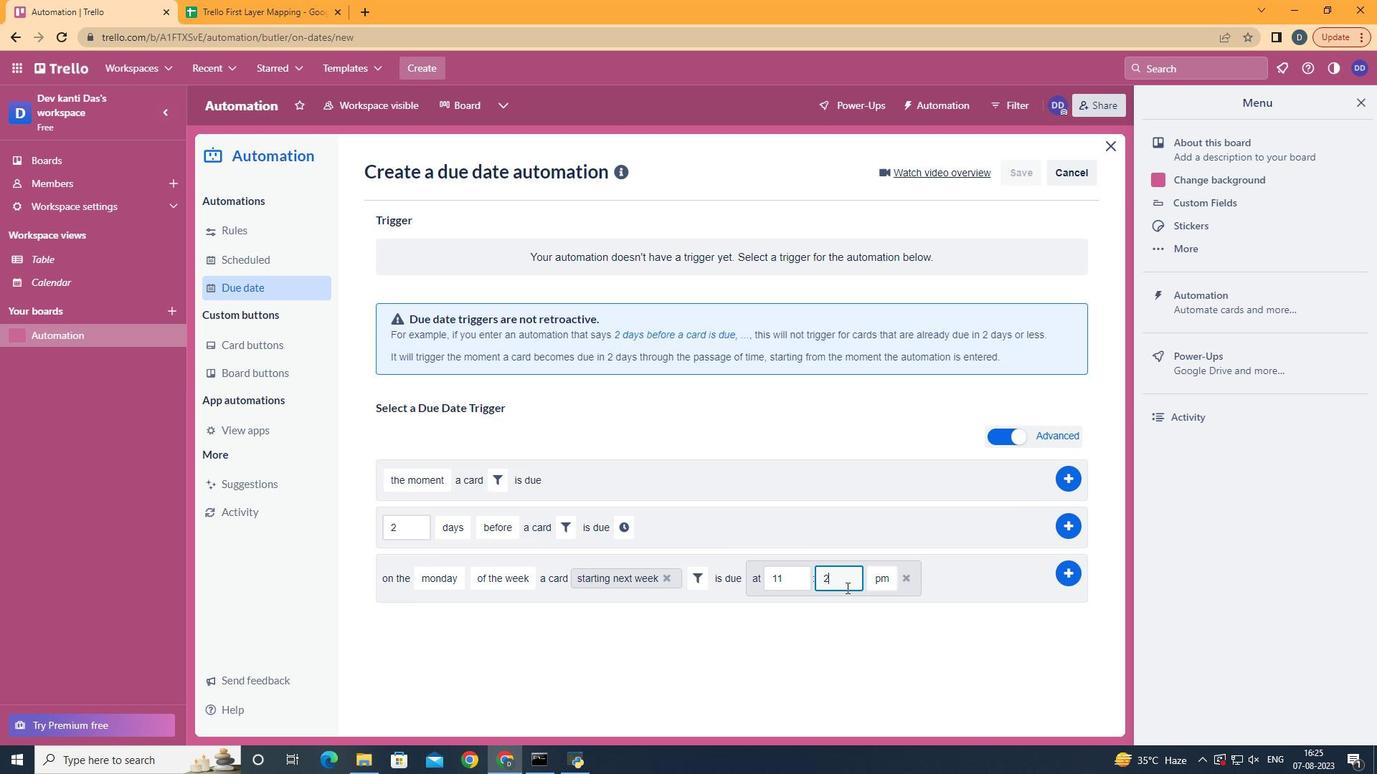 
Action: Key pressed <Key.backspace>00
Screenshot: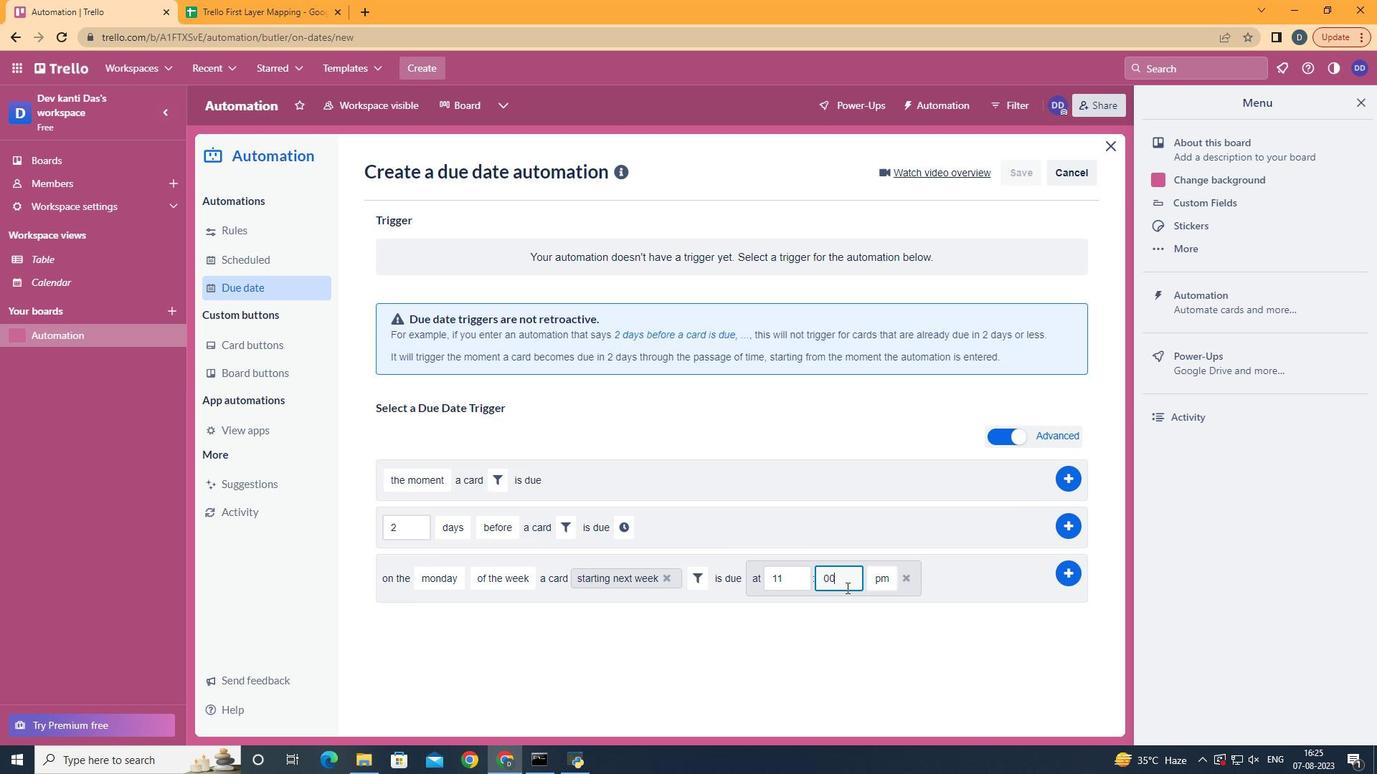 
Action: Mouse moved to (877, 602)
Screenshot: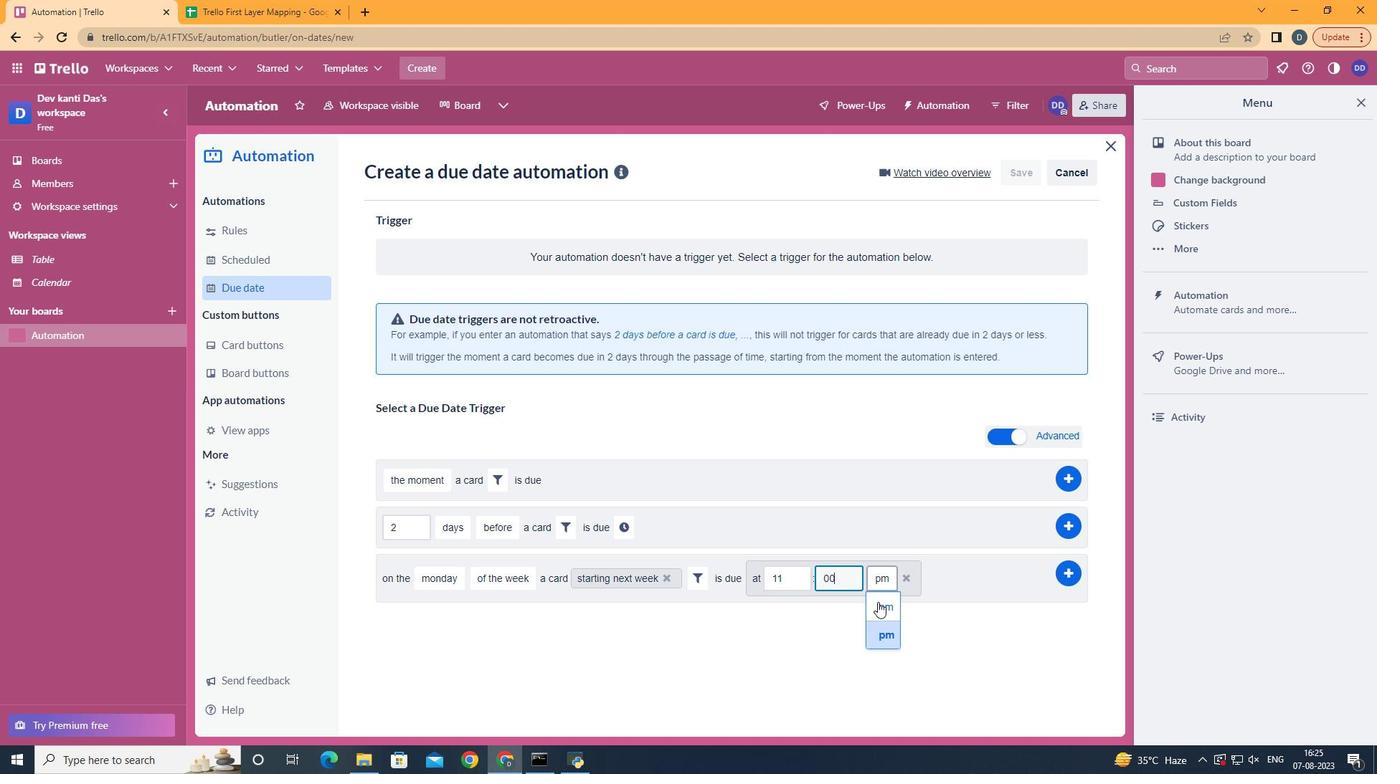 
Action: Mouse pressed left at (877, 602)
Screenshot: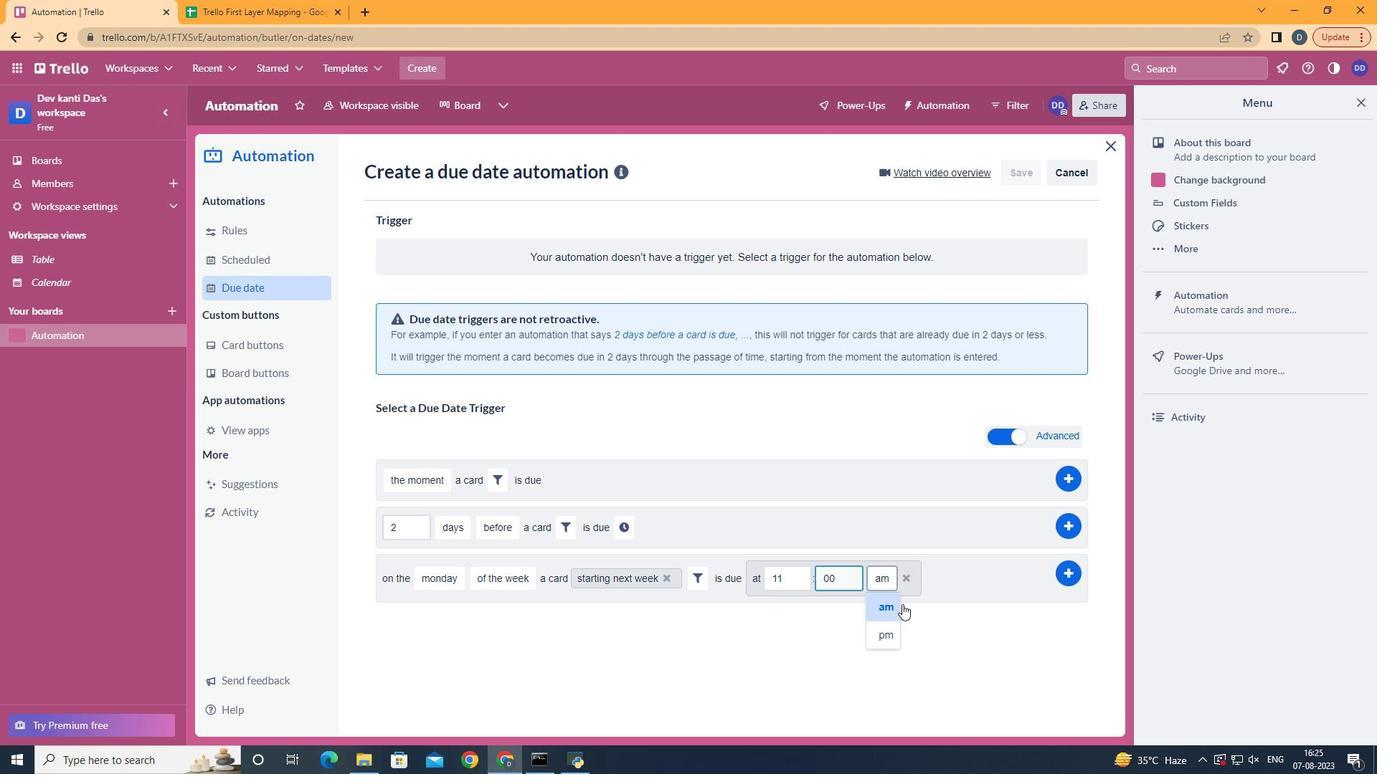 
Action: Mouse moved to (1078, 567)
Screenshot: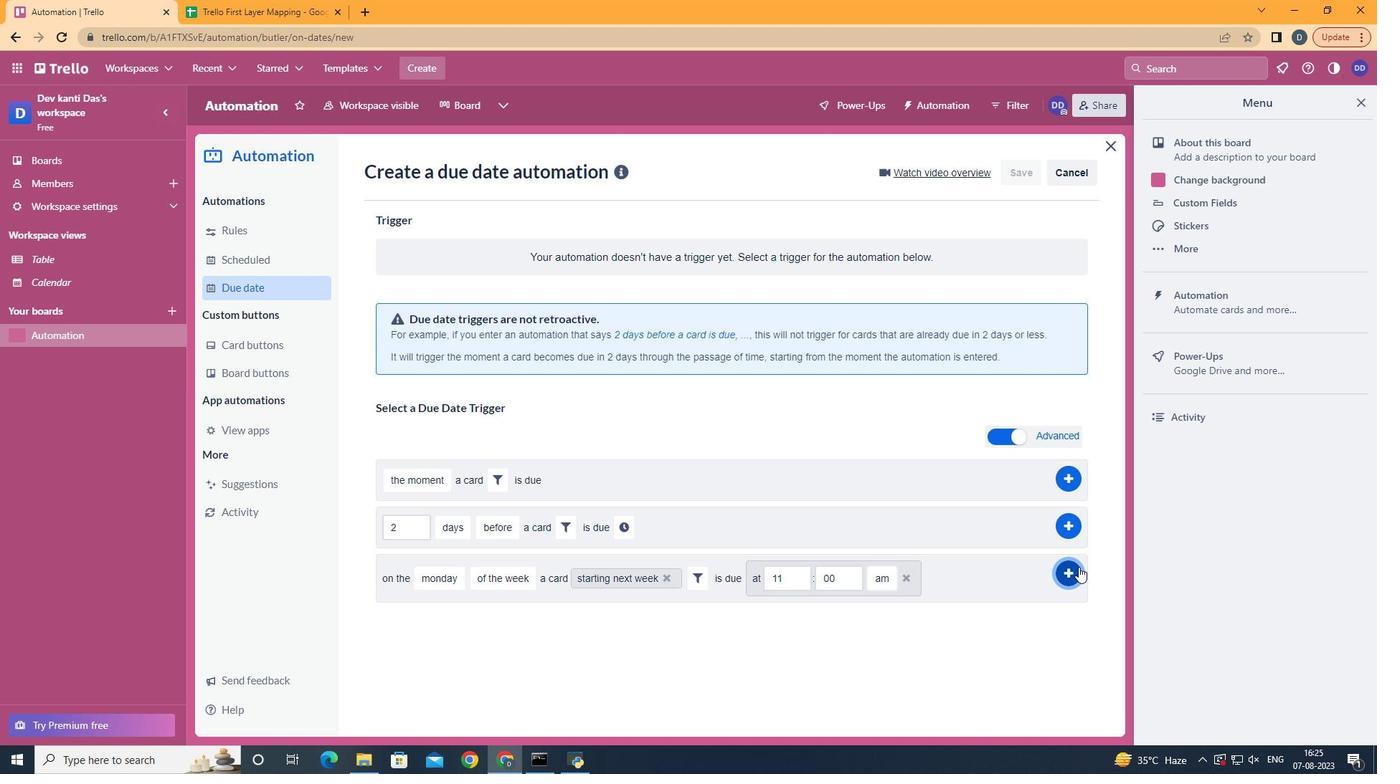 
Action: Mouse pressed left at (1078, 567)
Screenshot: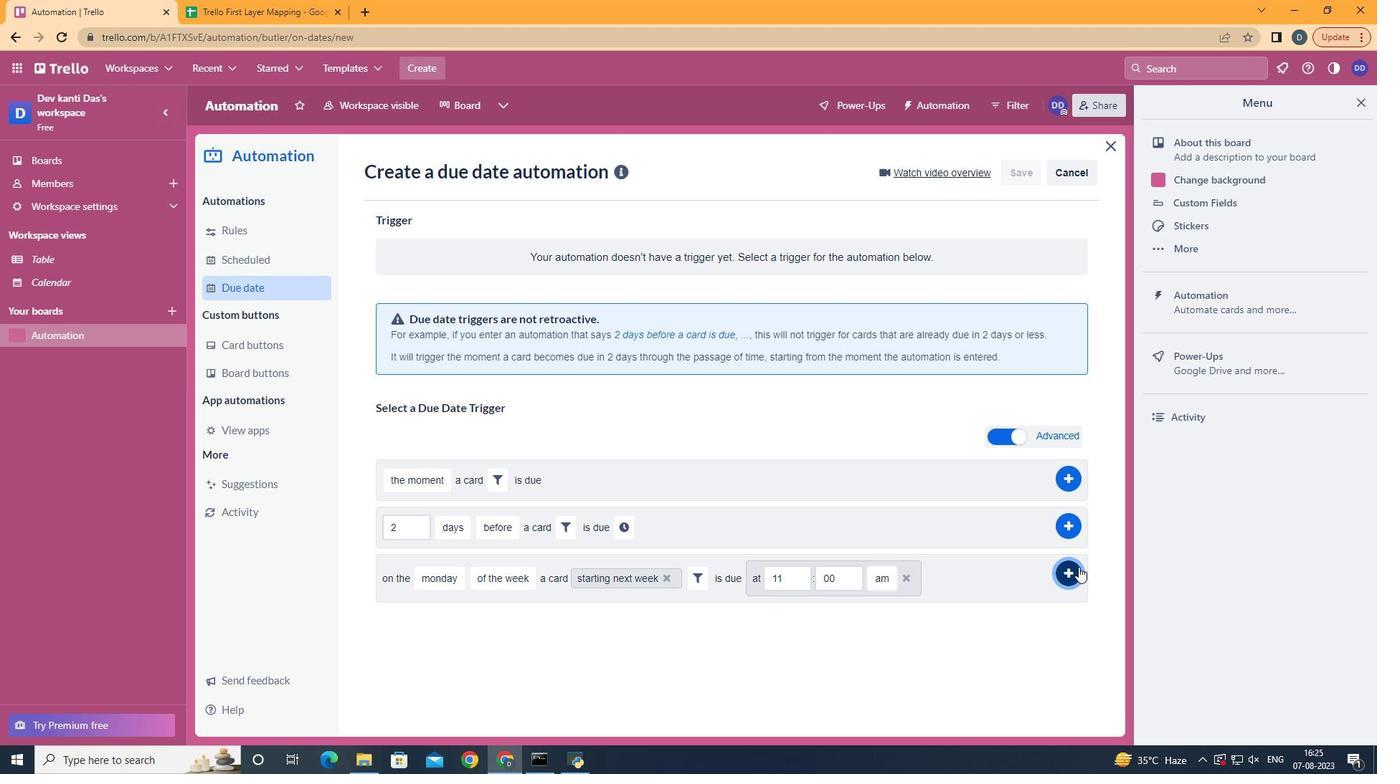 
Action: Mouse moved to (760, 266)
Screenshot: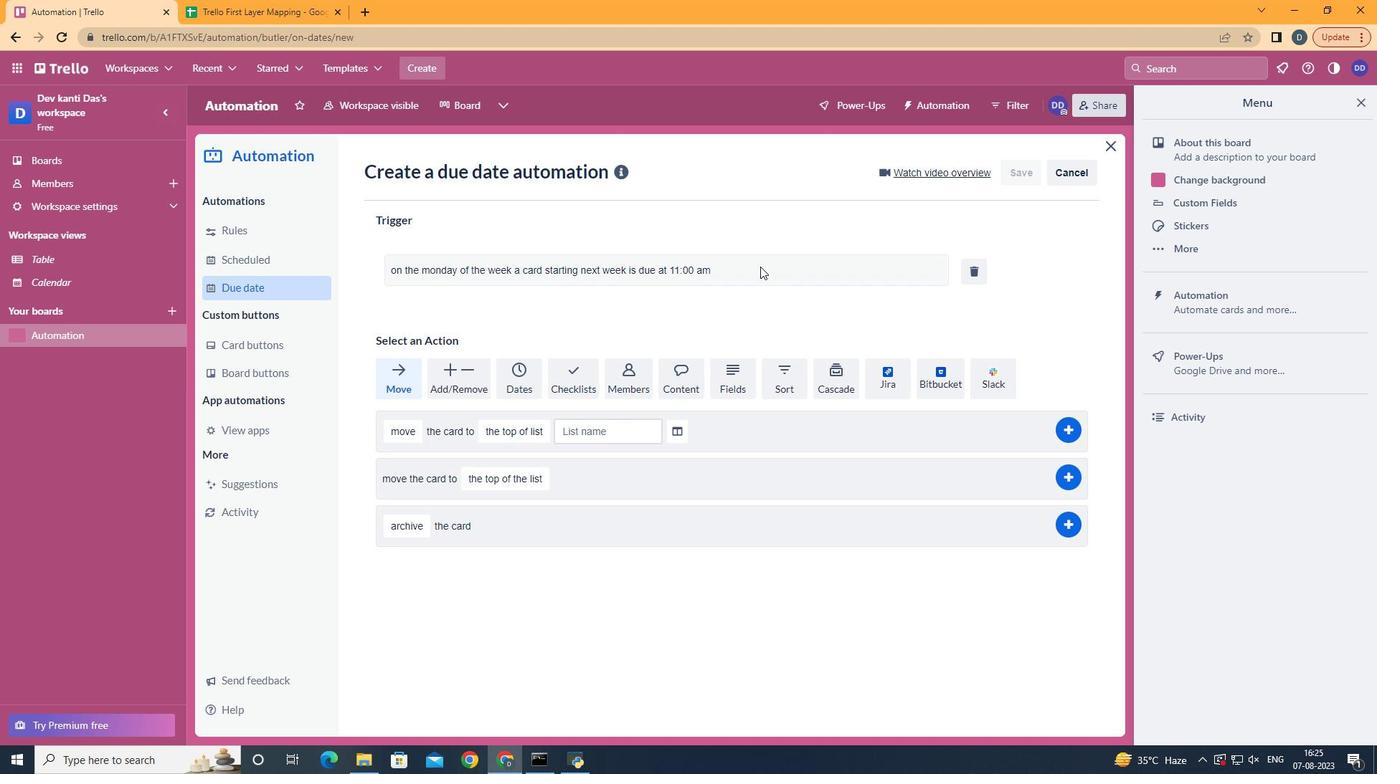 
